 Task: Check the sale-to-list ratio of 1 bedroom in the last 3 years.
Action: Mouse moved to (1140, 257)
Screenshot: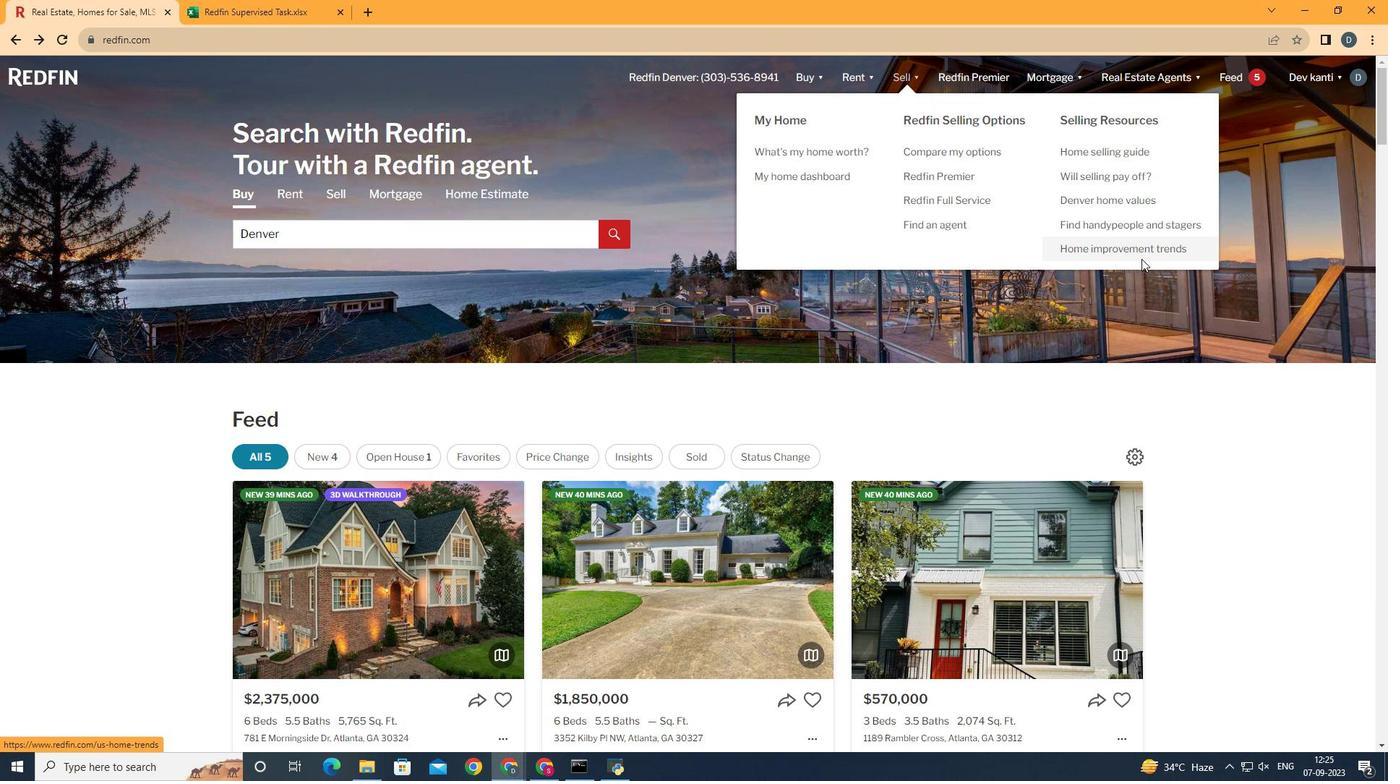 
Action: Mouse pressed left at (1140, 257)
Screenshot: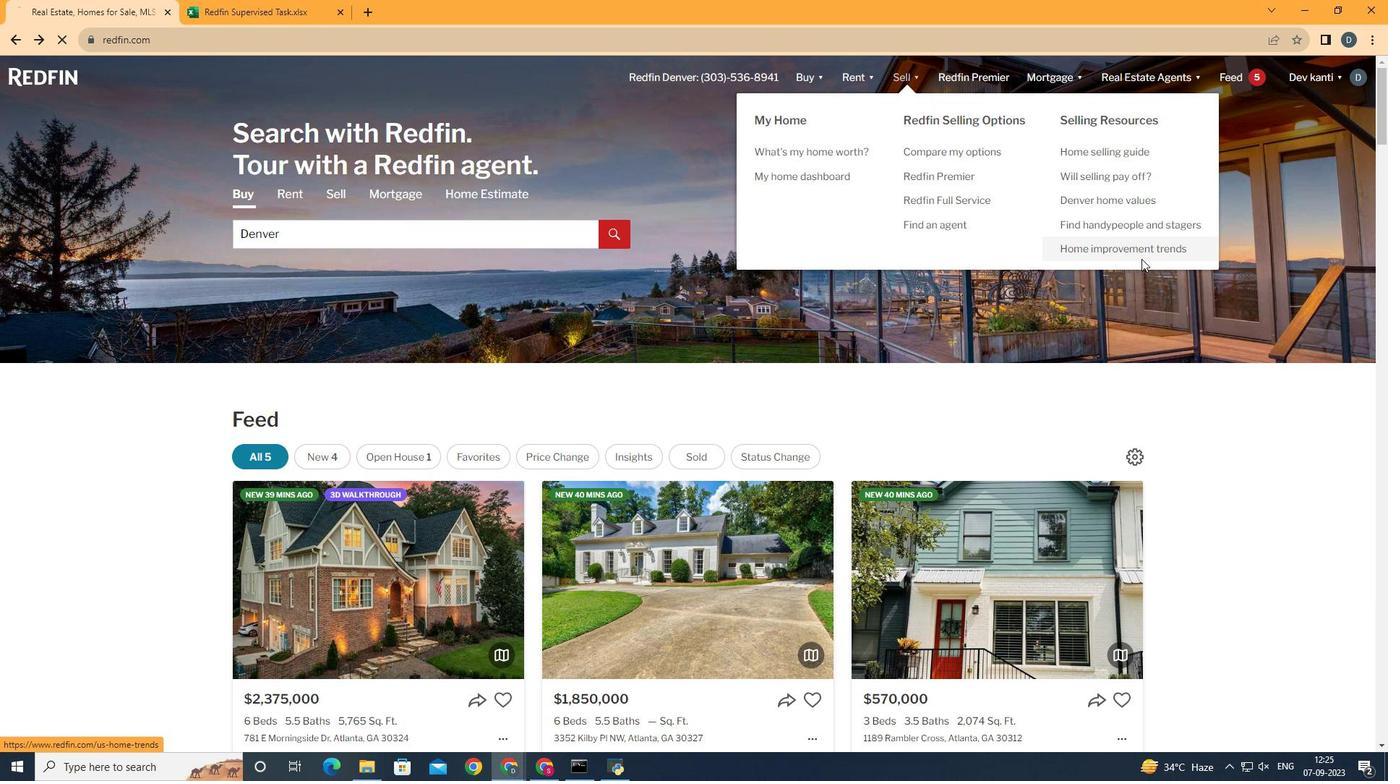 
Action: Mouse moved to (371, 277)
Screenshot: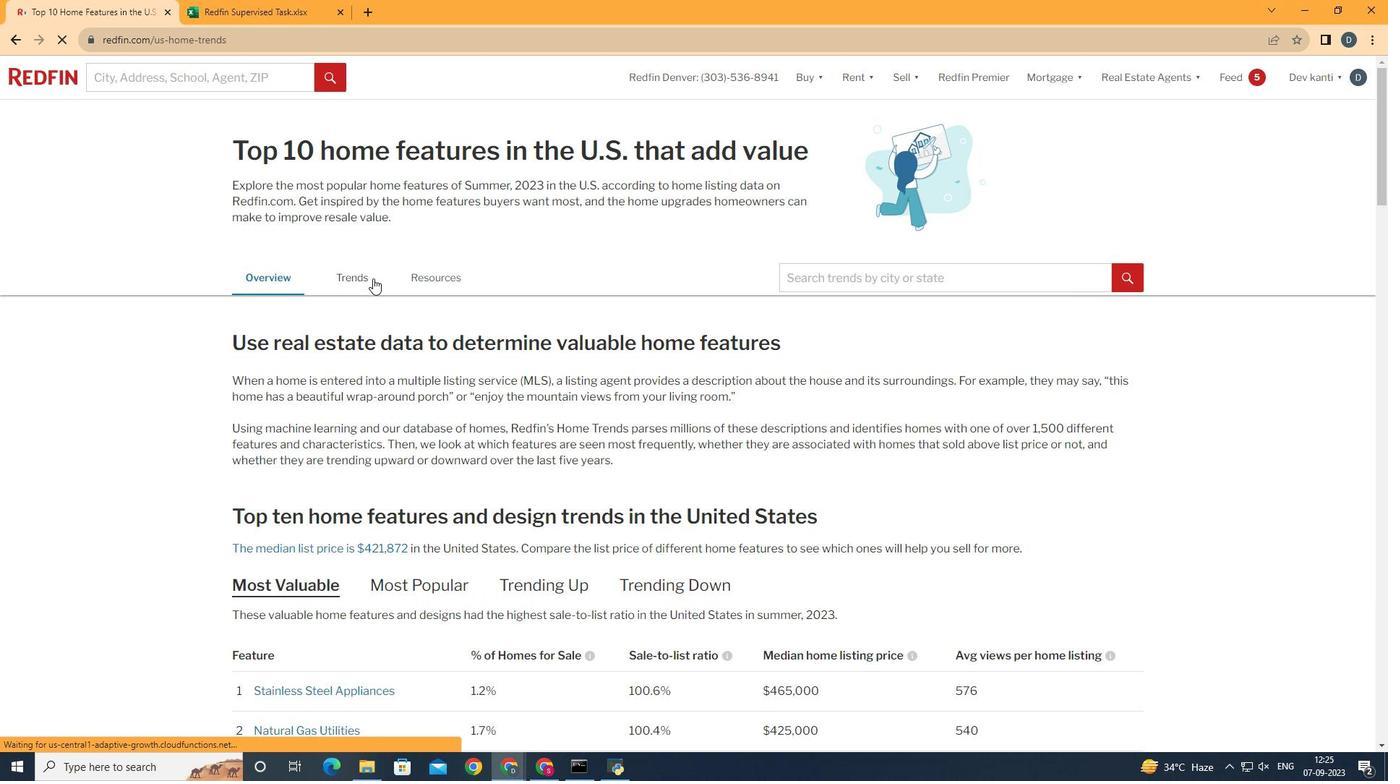 
Action: Mouse pressed left at (371, 277)
Screenshot: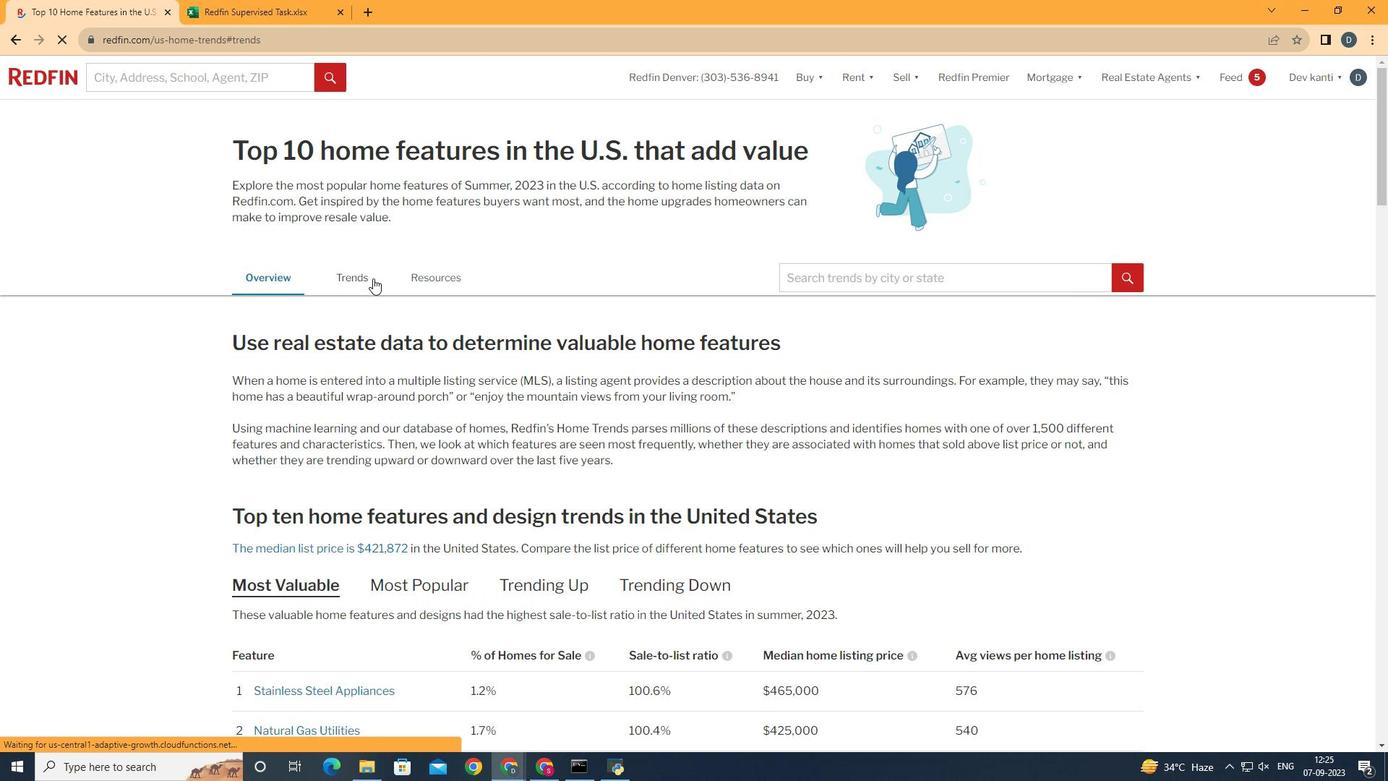 
Action: Mouse moved to (410, 382)
Screenshot: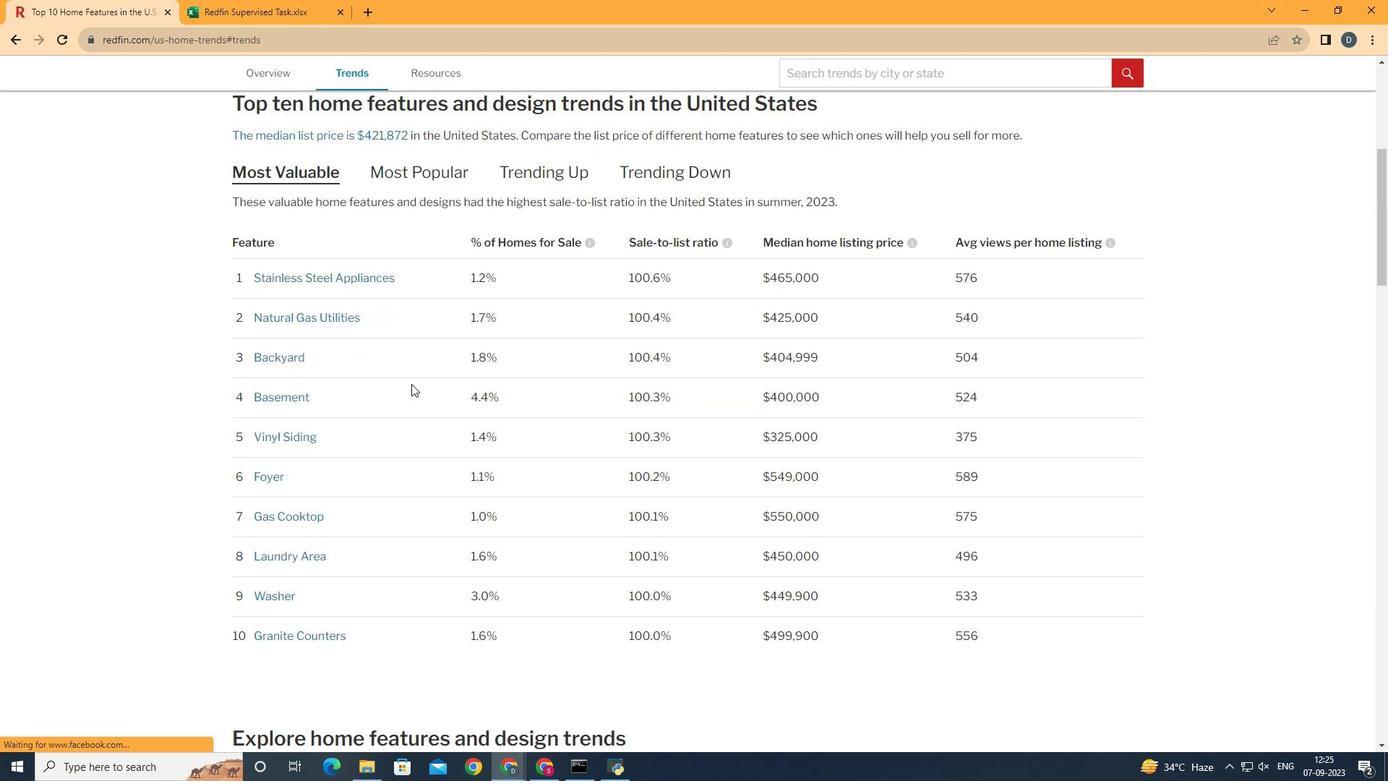 
Action: Mouse scrolled (410, 381) with delta (0, 0)
Screenshot: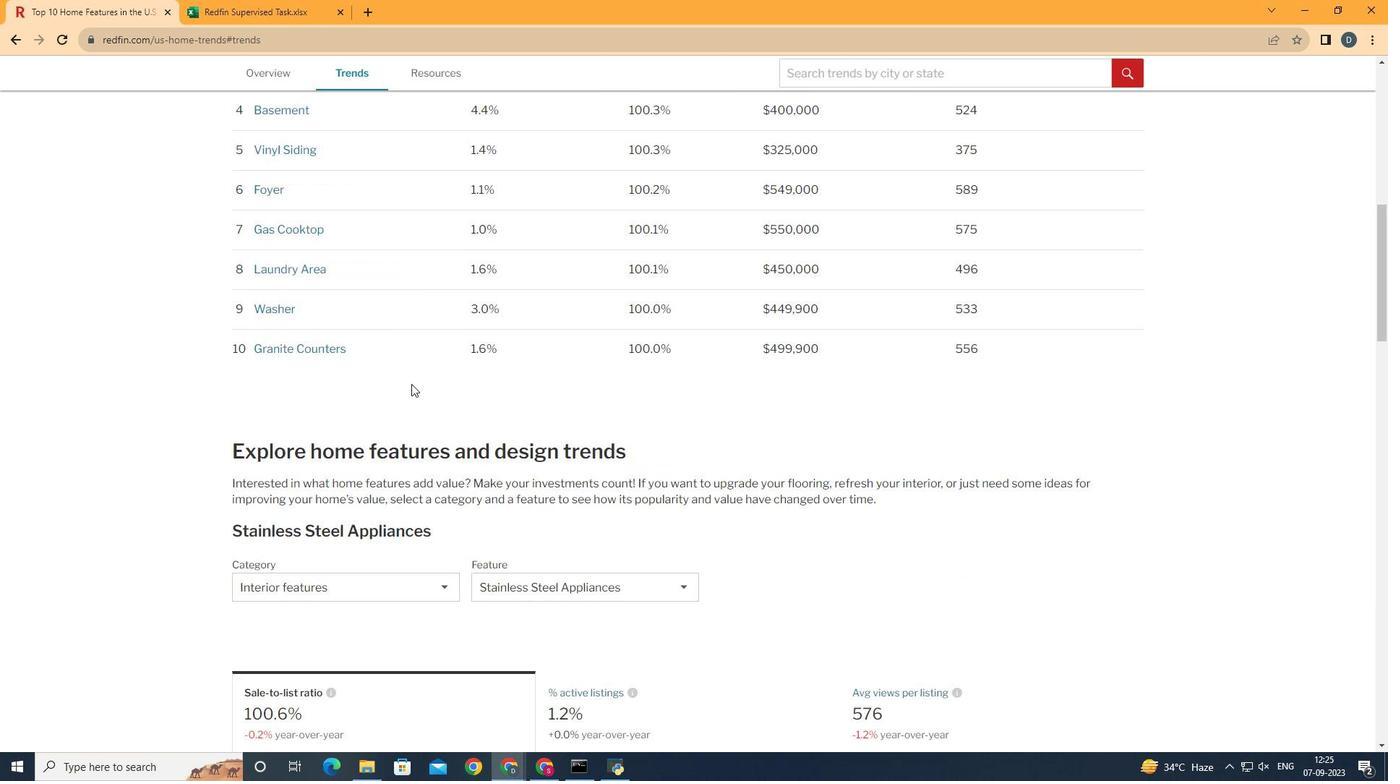 
Action: Mouse scrolled (410, 381) with delta (0, 0)
Screenshot: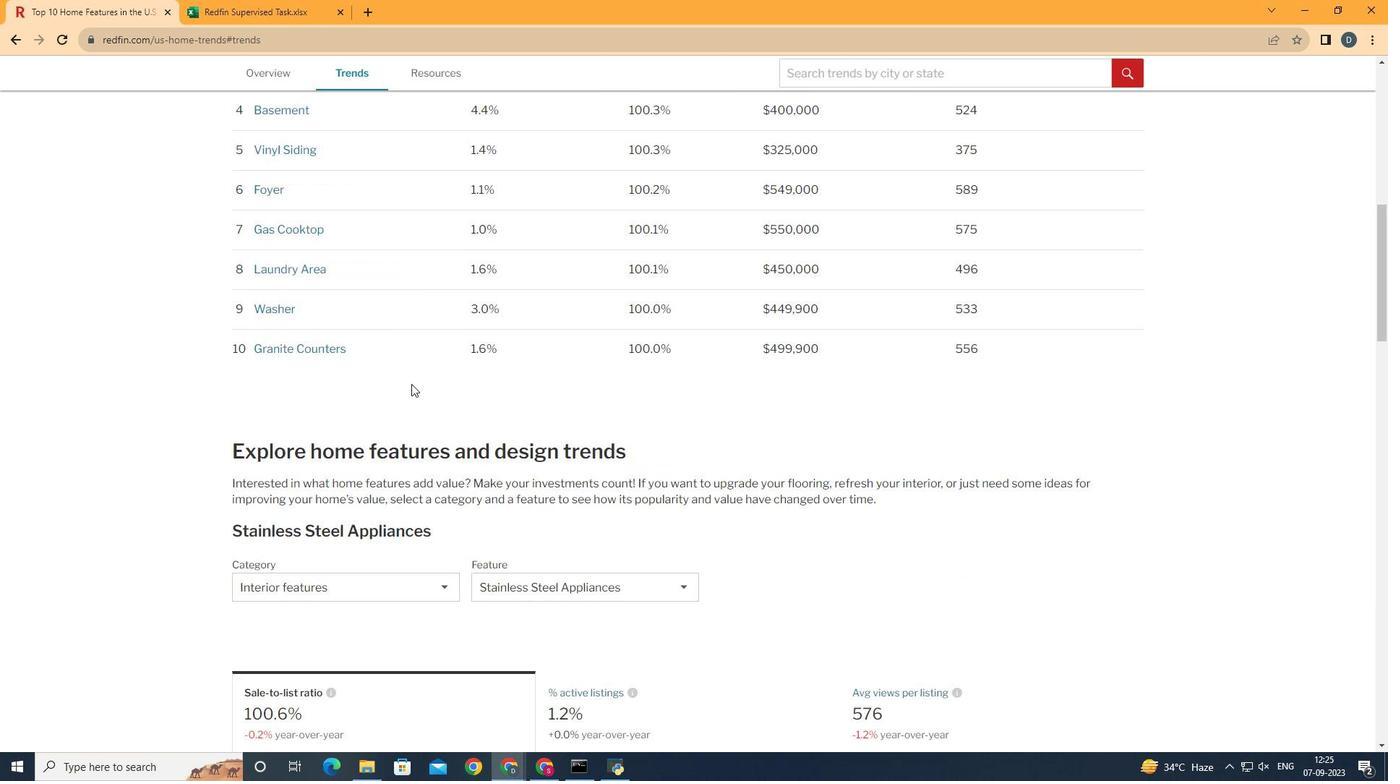 
Action: Mouse scrolled (410, 381) with delta (0, 0)
Screenshot: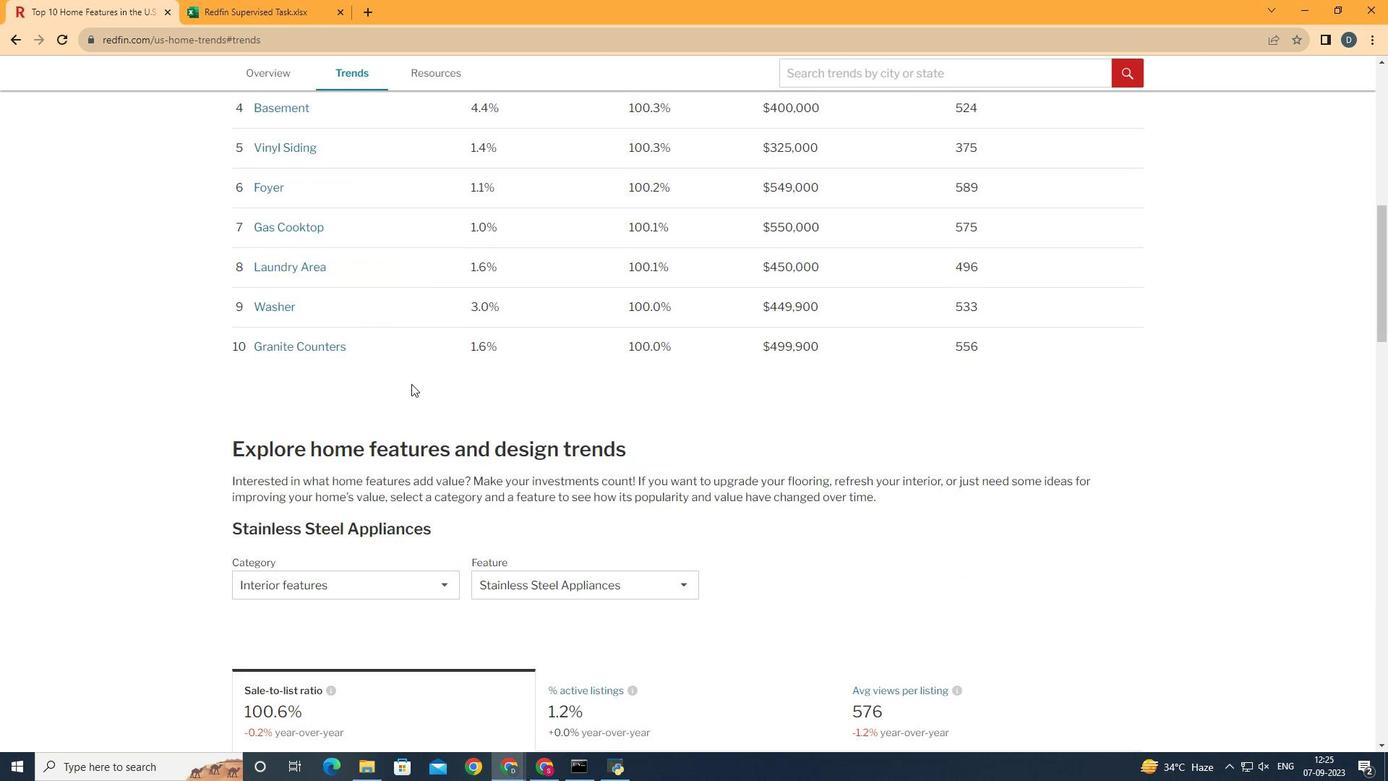 
Action: Mouse scrolled (410, 381) with delta (0, 0)
Screenshot: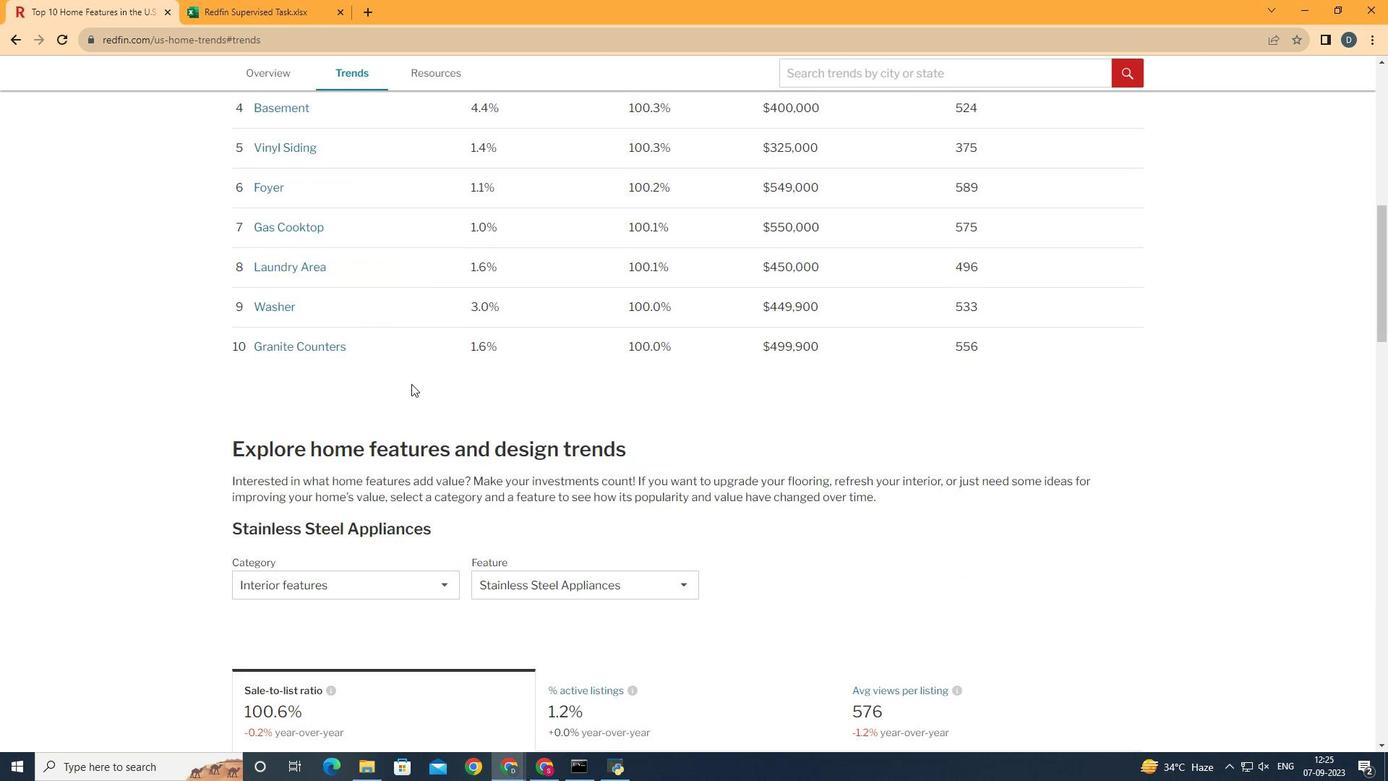 
Action: Mouse scrolled (410, 381) with delta (0, 0)
Screenshot: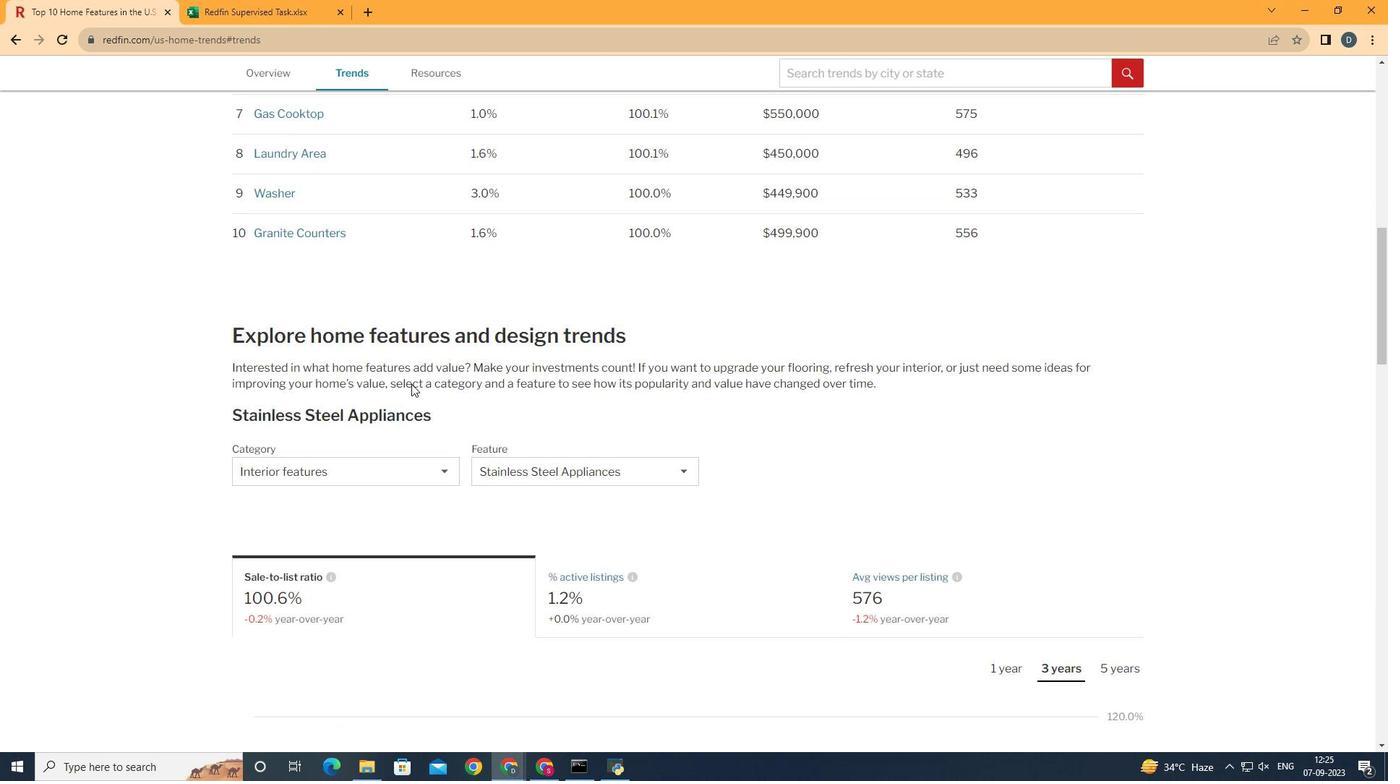 
Action: Mouse scrolled (410, 381) with delta (0, 0)
Screenshot: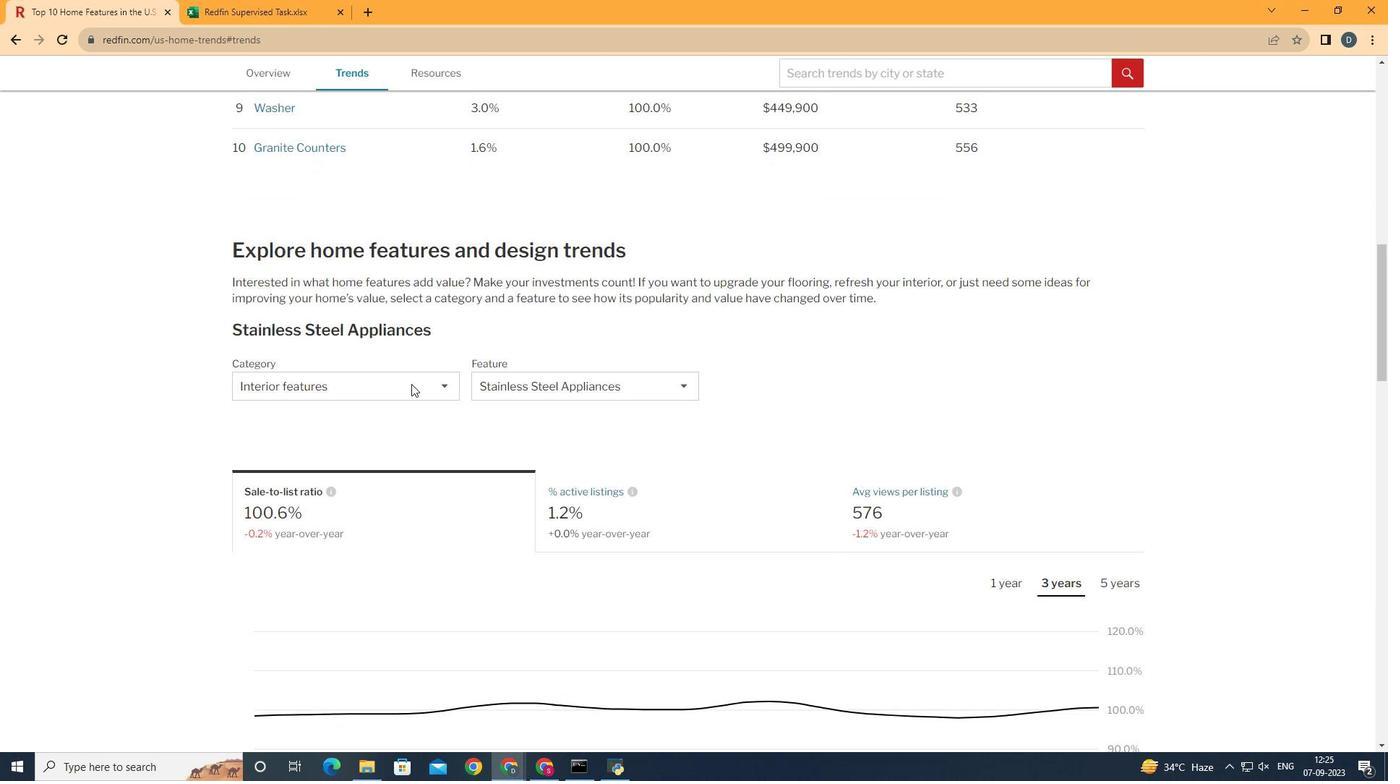 
Action: Mouse scrolled (410, 381) with delta (0, 0)
Screenshot: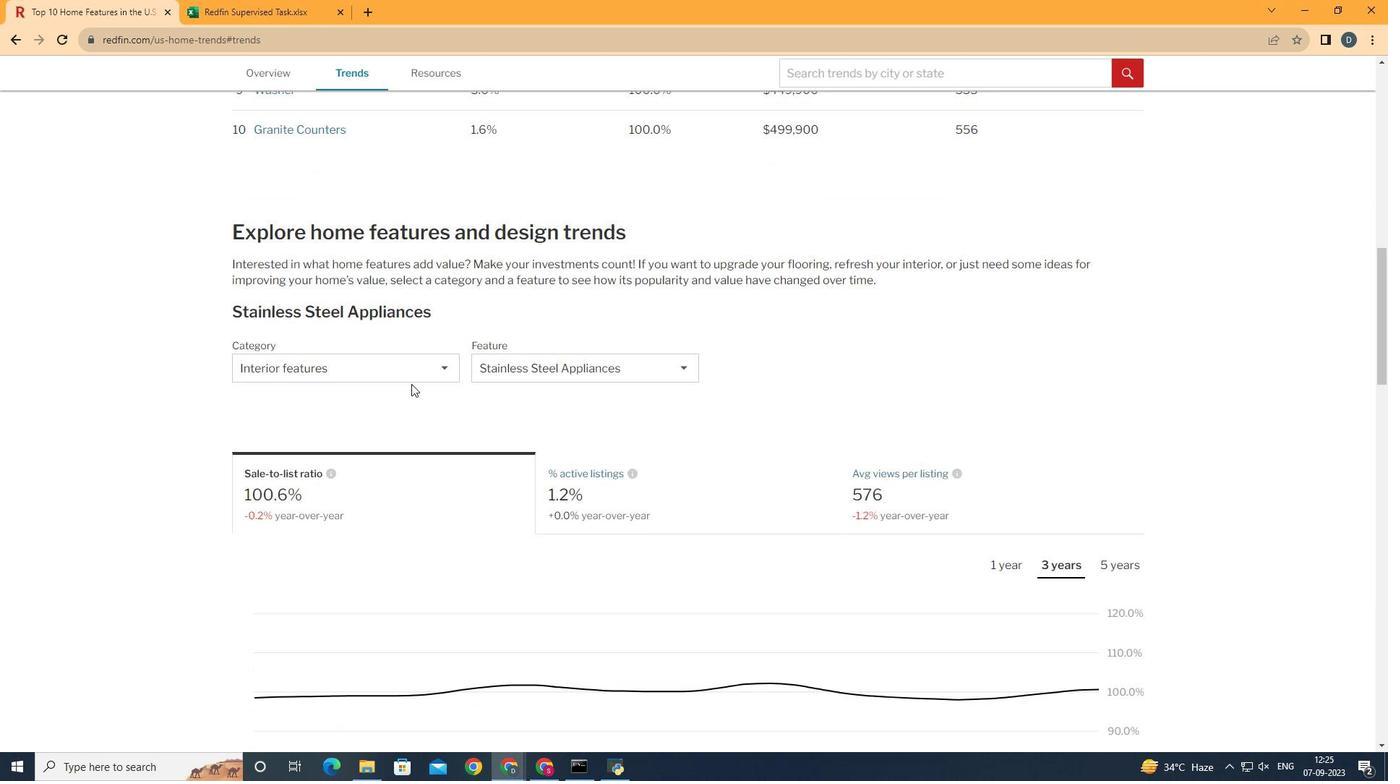 
Action: Mouse pressed left at (410, 382)
Screenshot: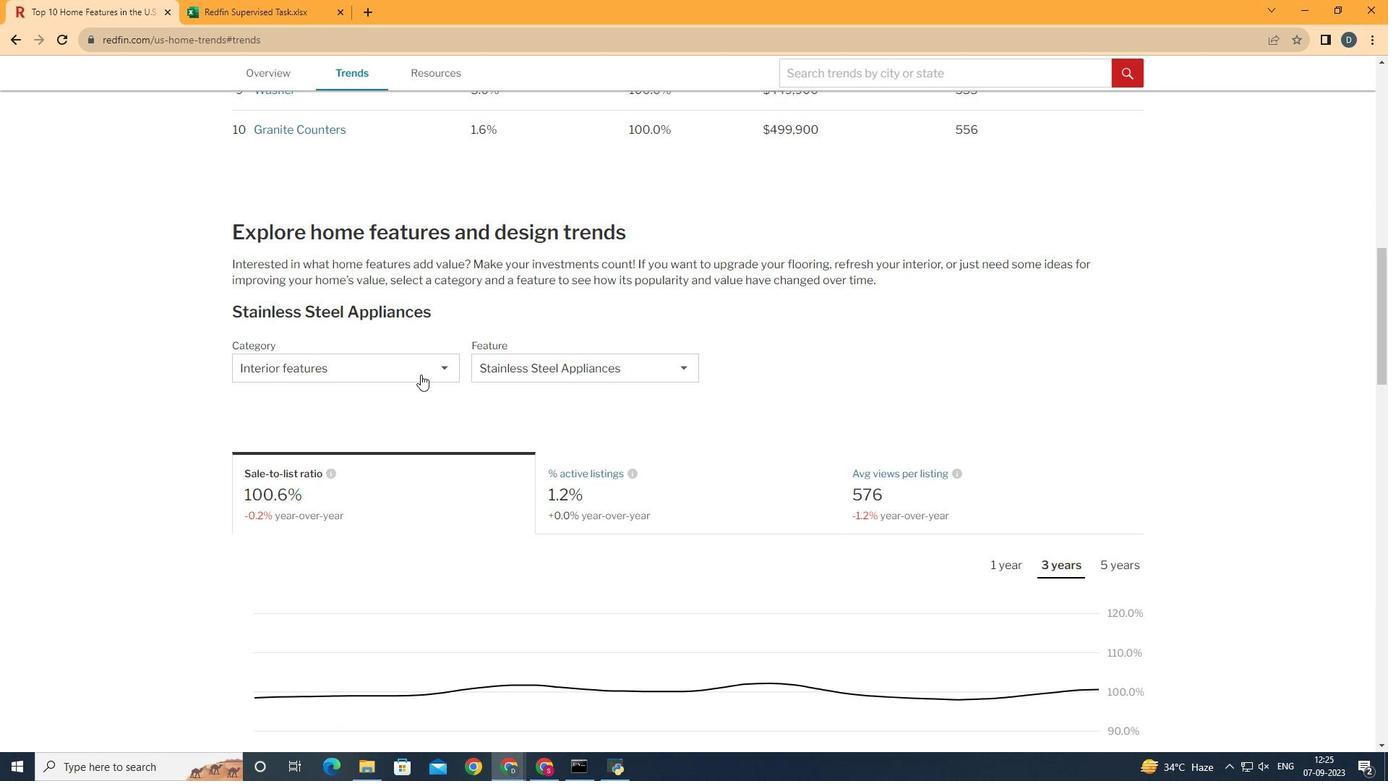 
Action: Mouse moved to (419, 373)
Screenshot: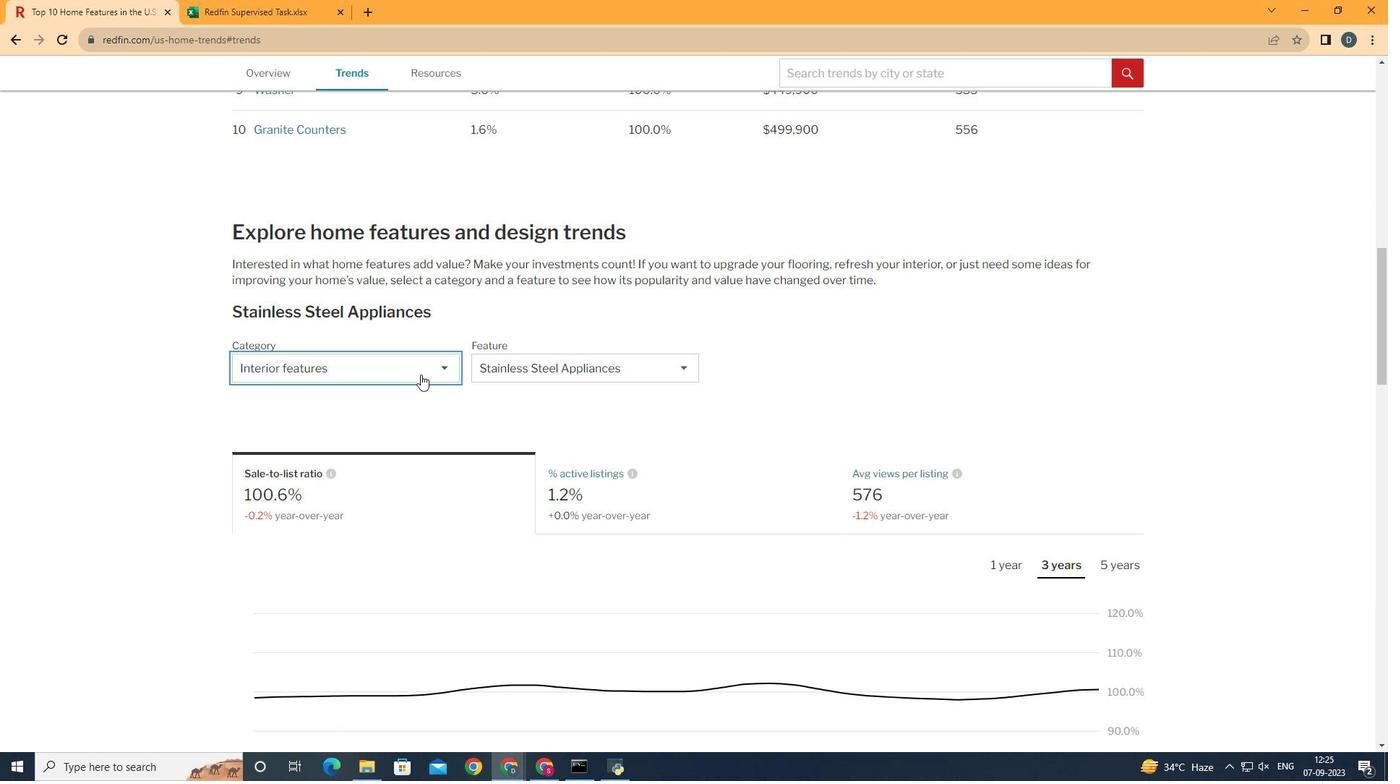 
Action: Mouse pressed left at (419, 373)
Screenshot: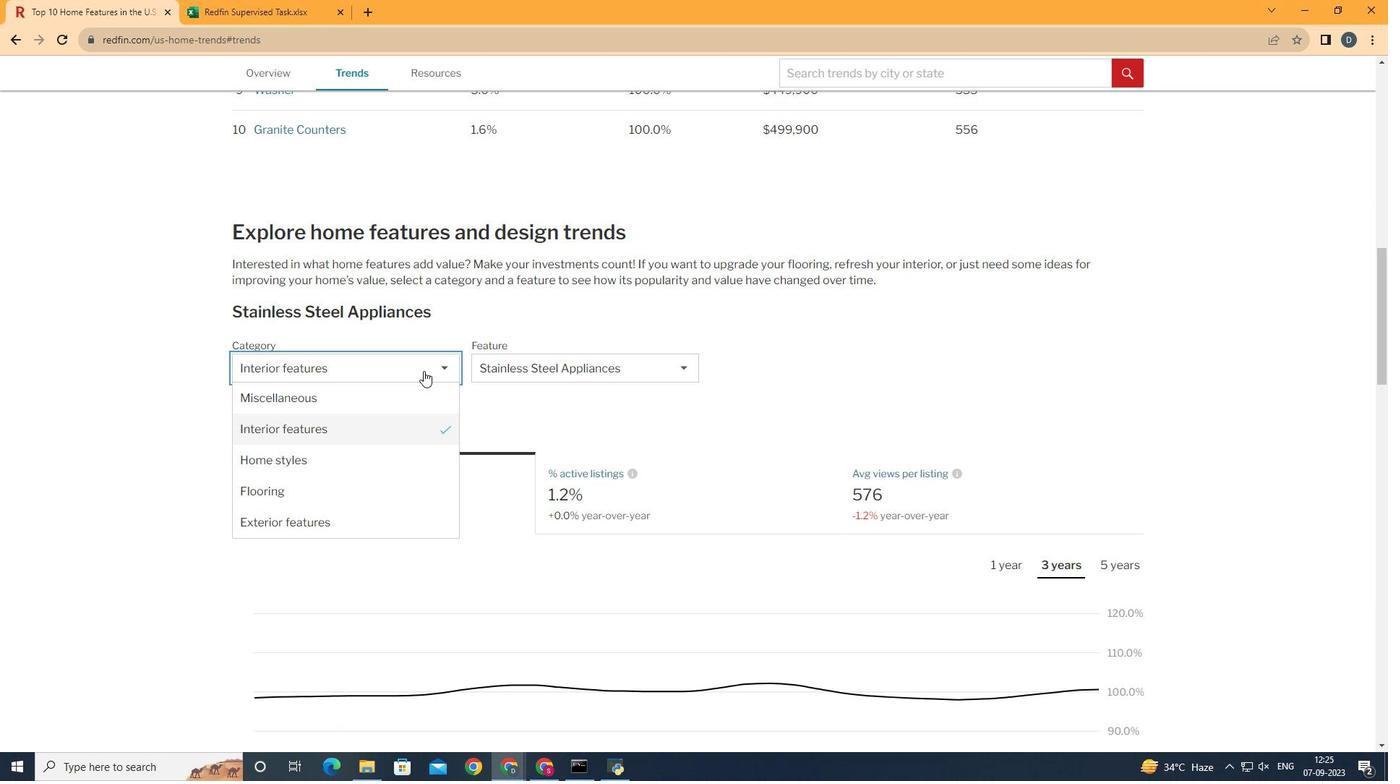 
Action: Mouse moved to (399, 427)
Screenshot: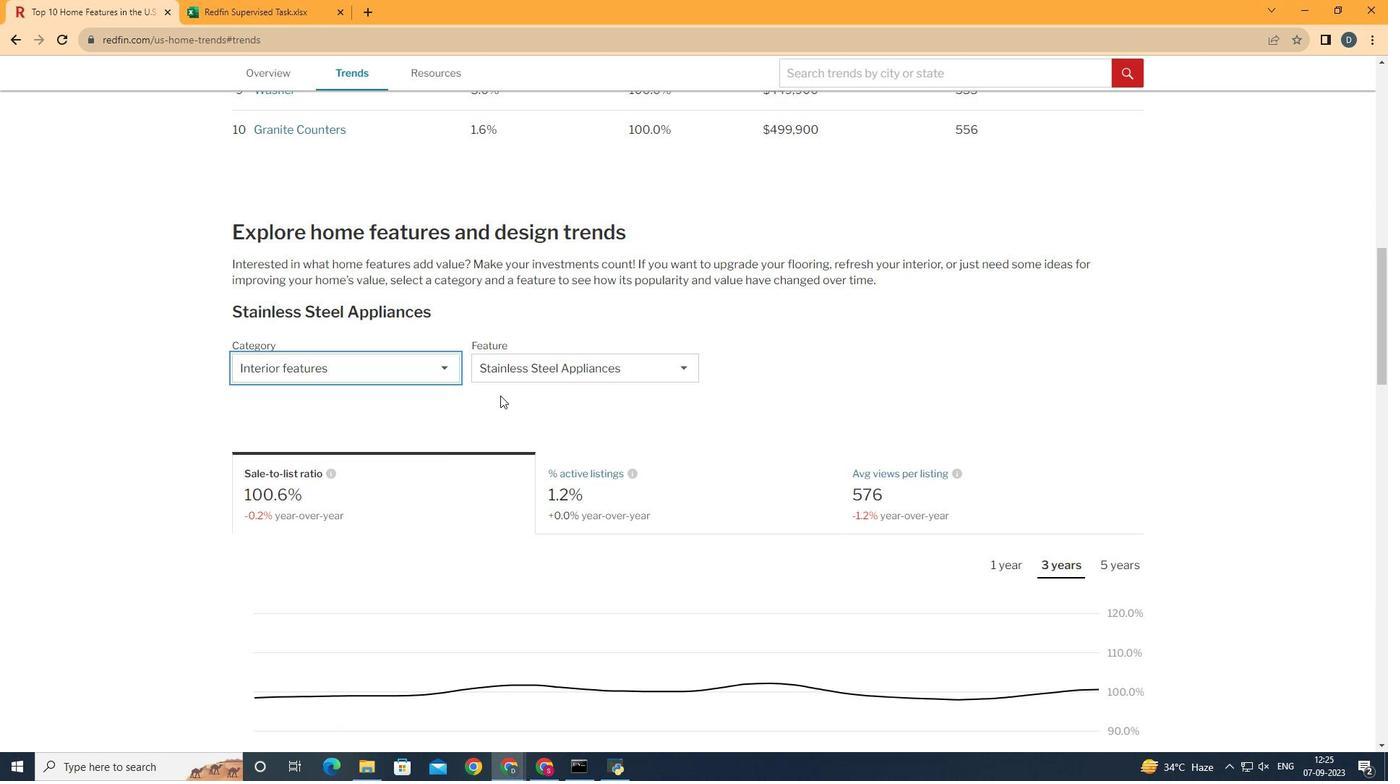 
Action: Mouse pressed left at (399, 427)
Screenshot: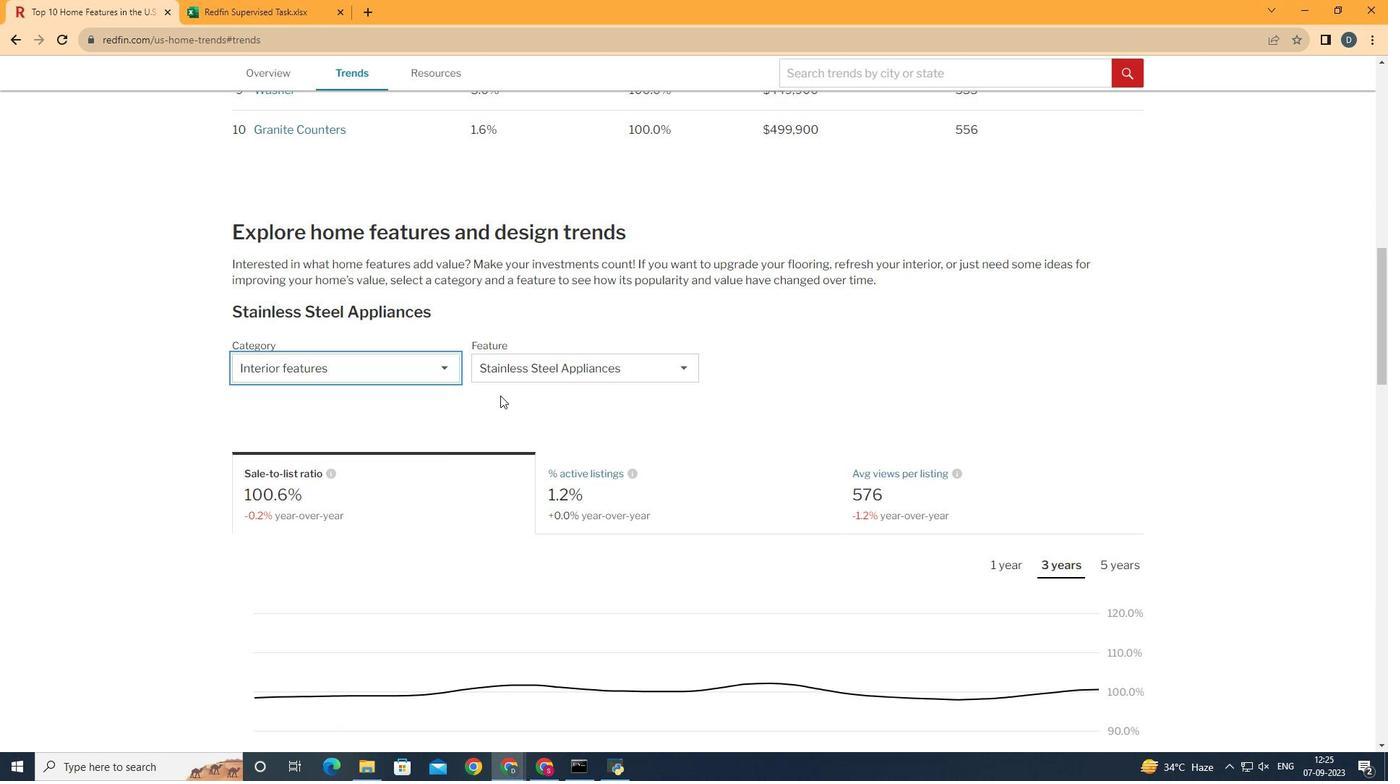 
Action: Mouse moved to (578, 379)
Screenshot: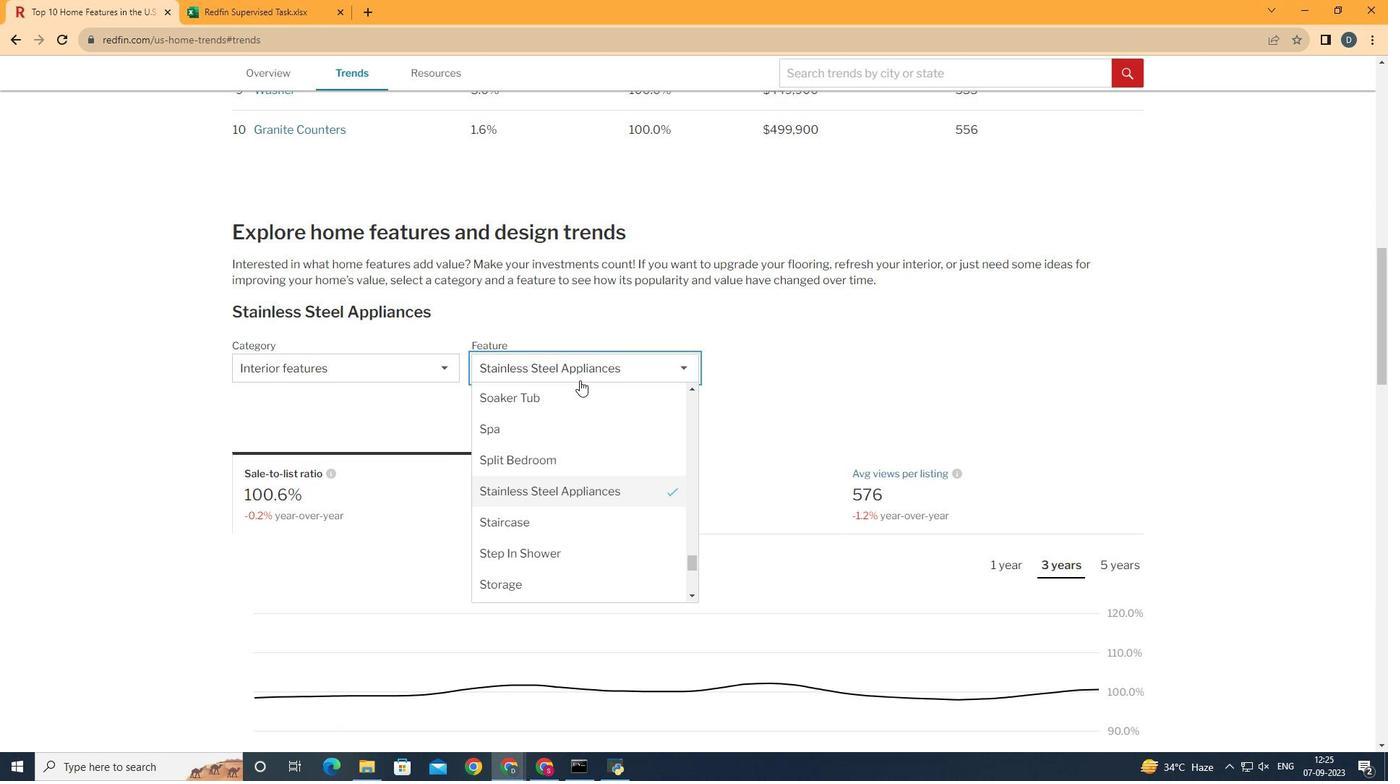 
Action: Mouse pressed left at (578, 379)
Screenshot: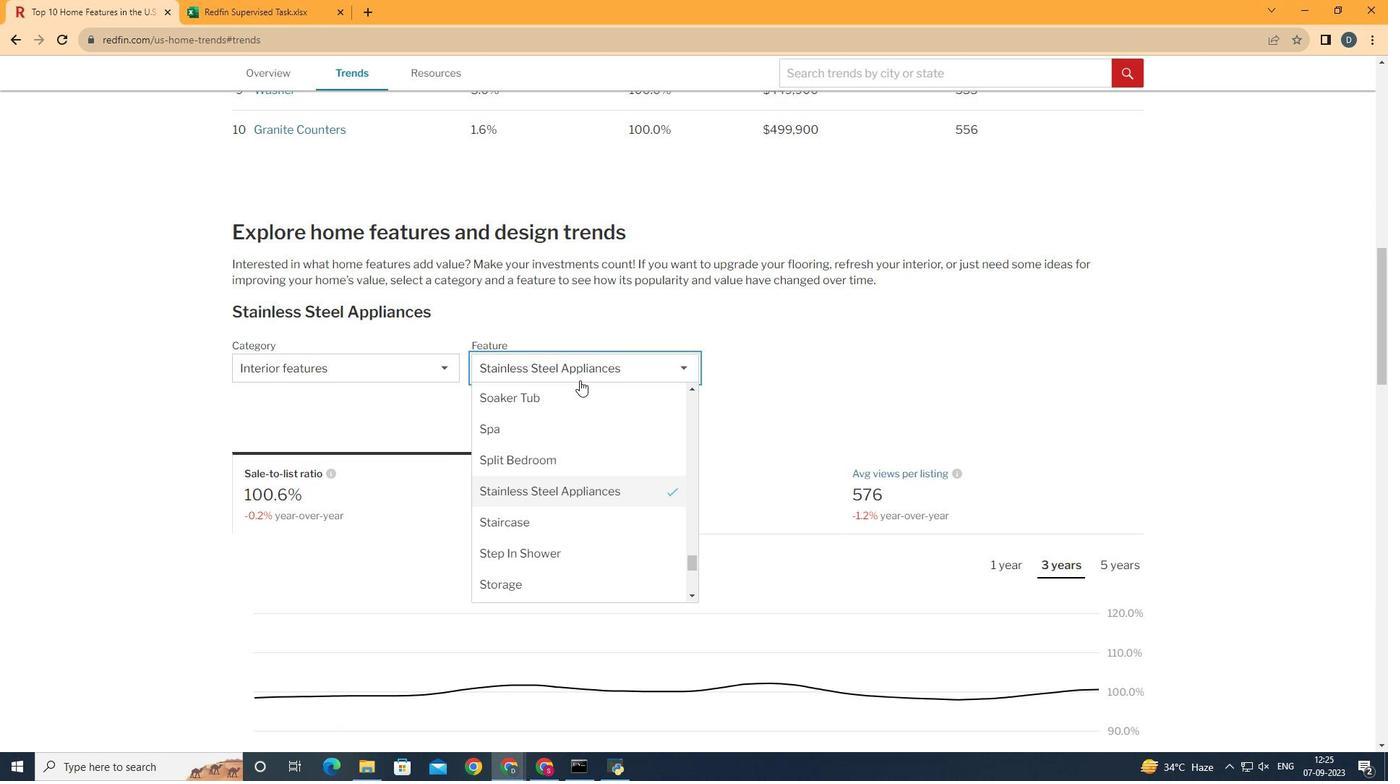 
Action: Mouse moved to (691, 564)
Screenshot: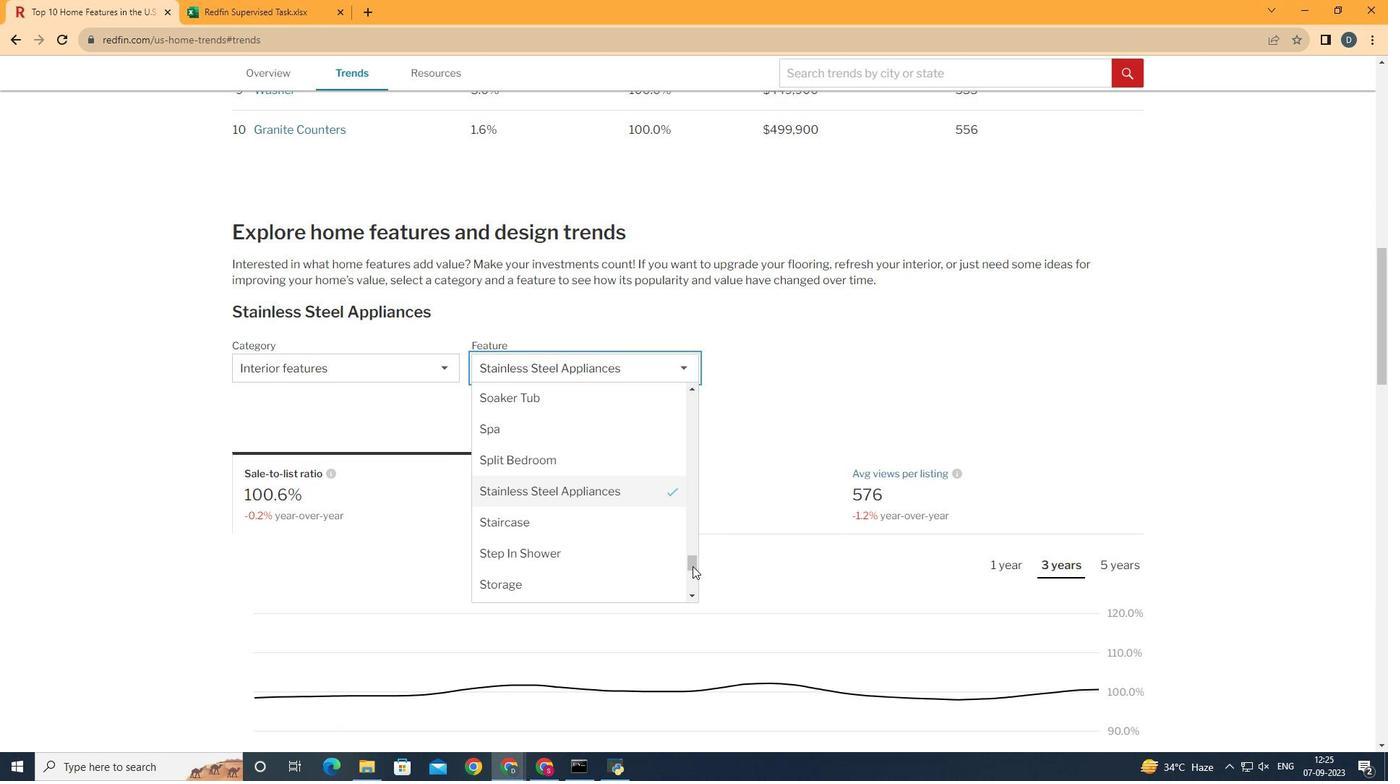 
Action: Mouse pressed left at (691, 564)
Screenshot: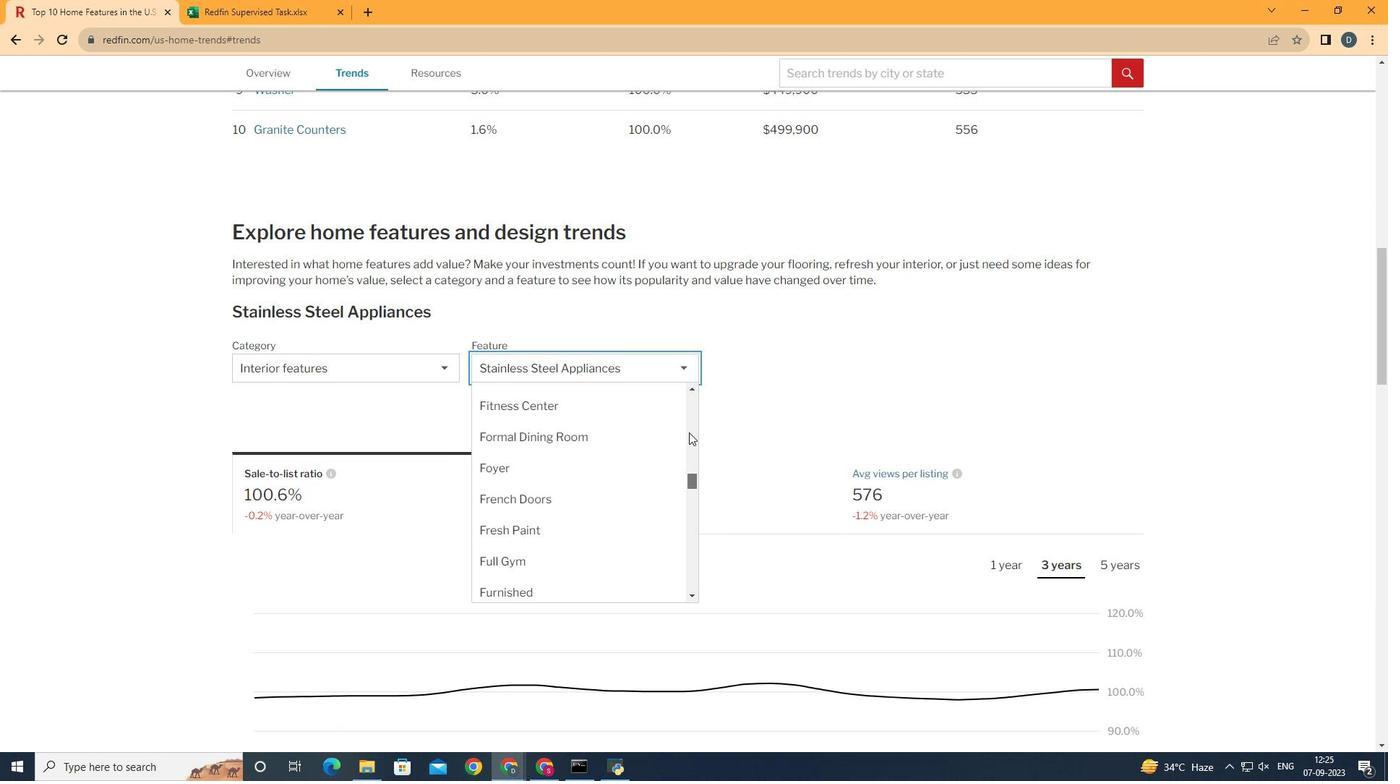 
Action: Mouse moved to (619, 429)
Screenshot: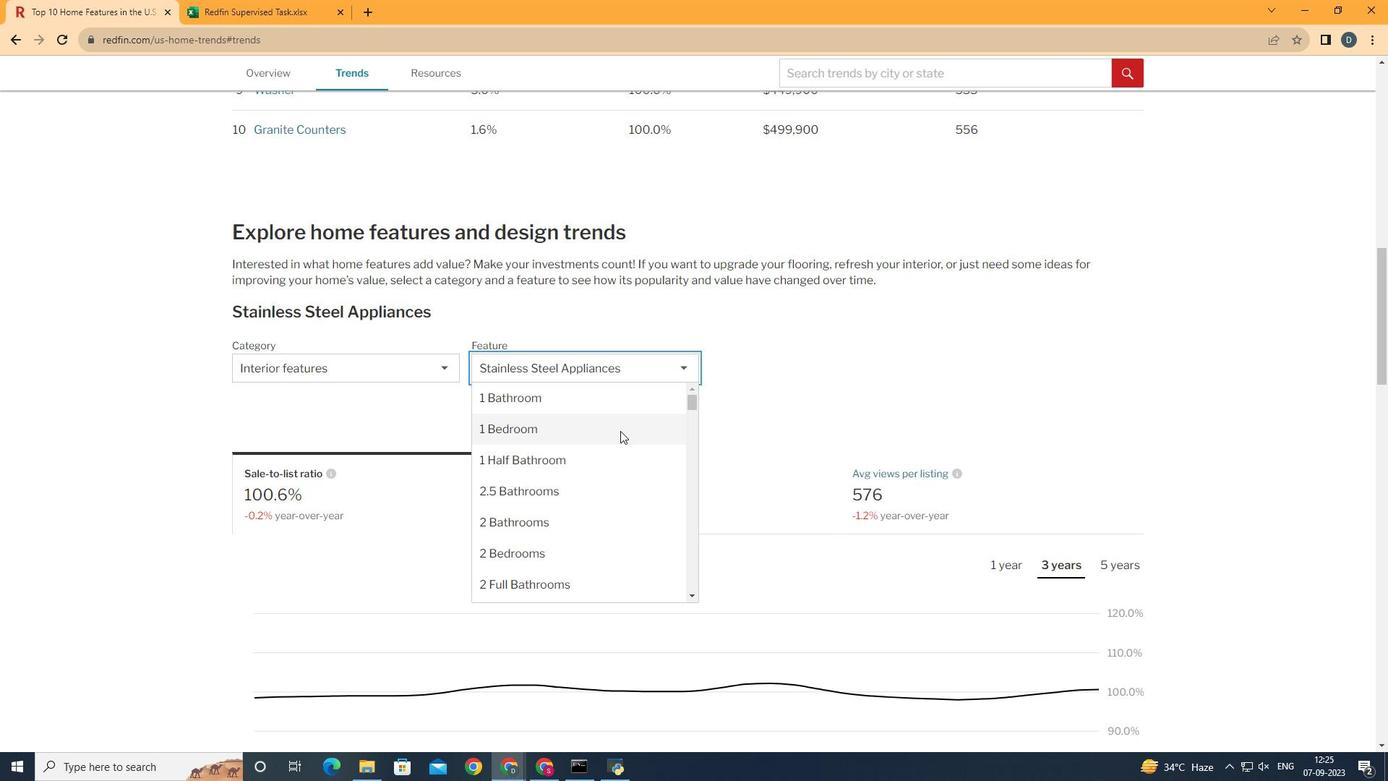 
Action: Mouse pressed left at (619, 429)
Screenshot: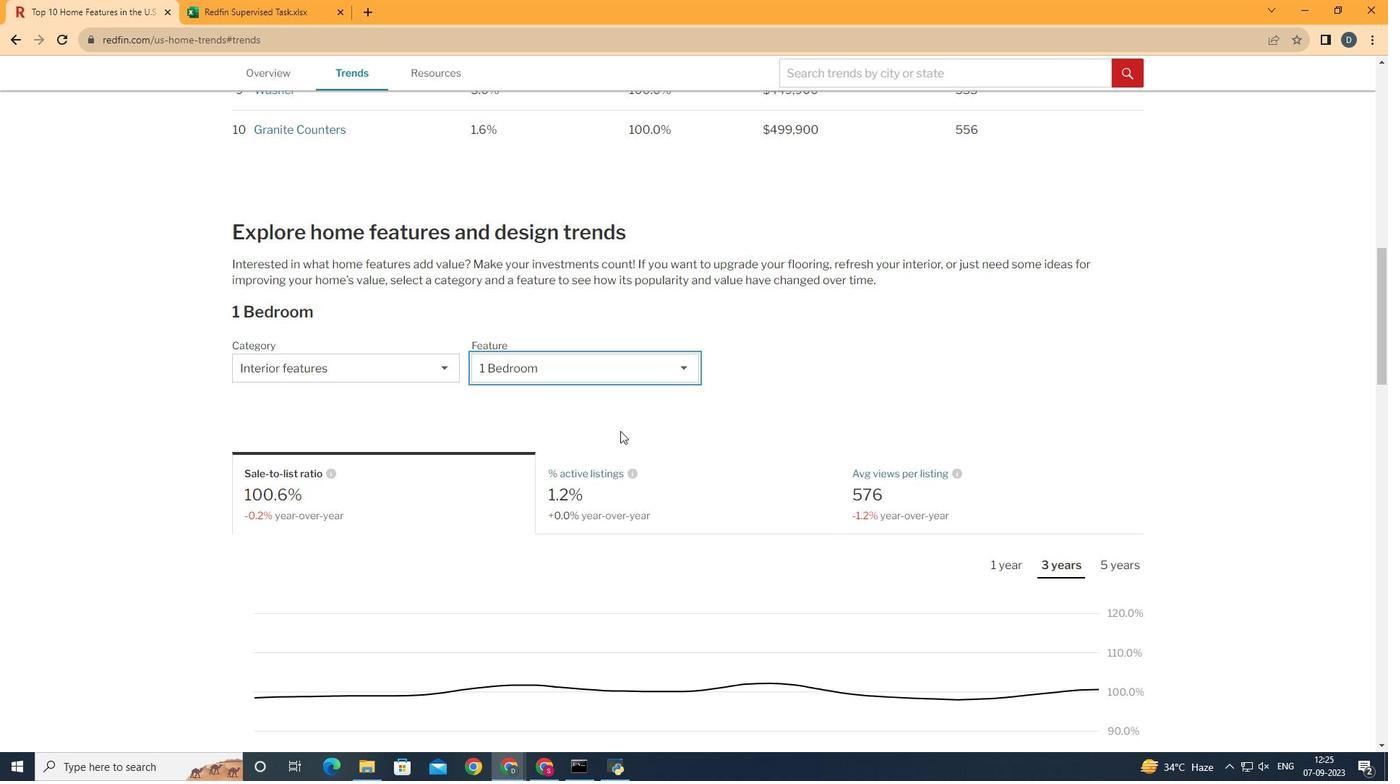 
Action: Mouse moved to (617, 431)
Screenshot: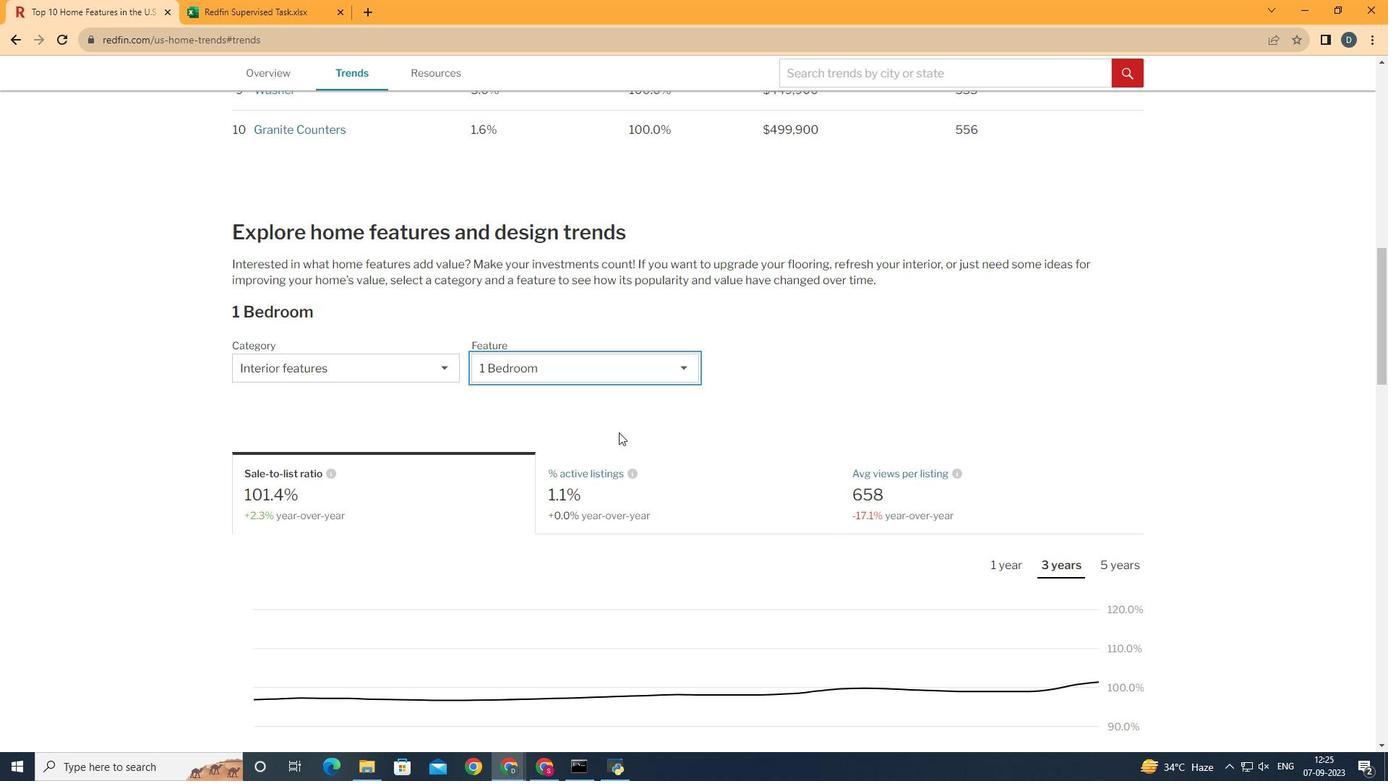 
Action: Mouse scrolled (617, 430) with delta (0, 0)
Screenshot: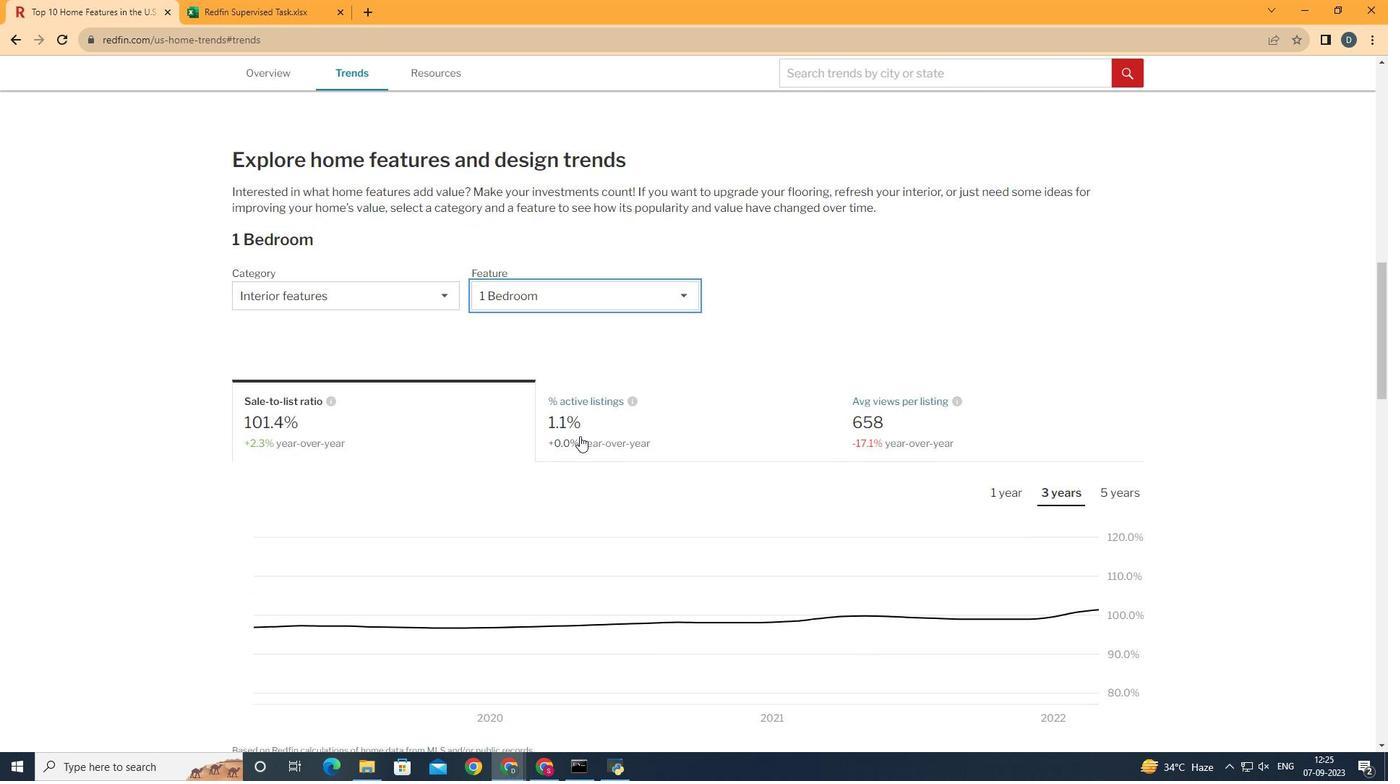 
Action: Mouse moved to (469, 439)
Screenshot: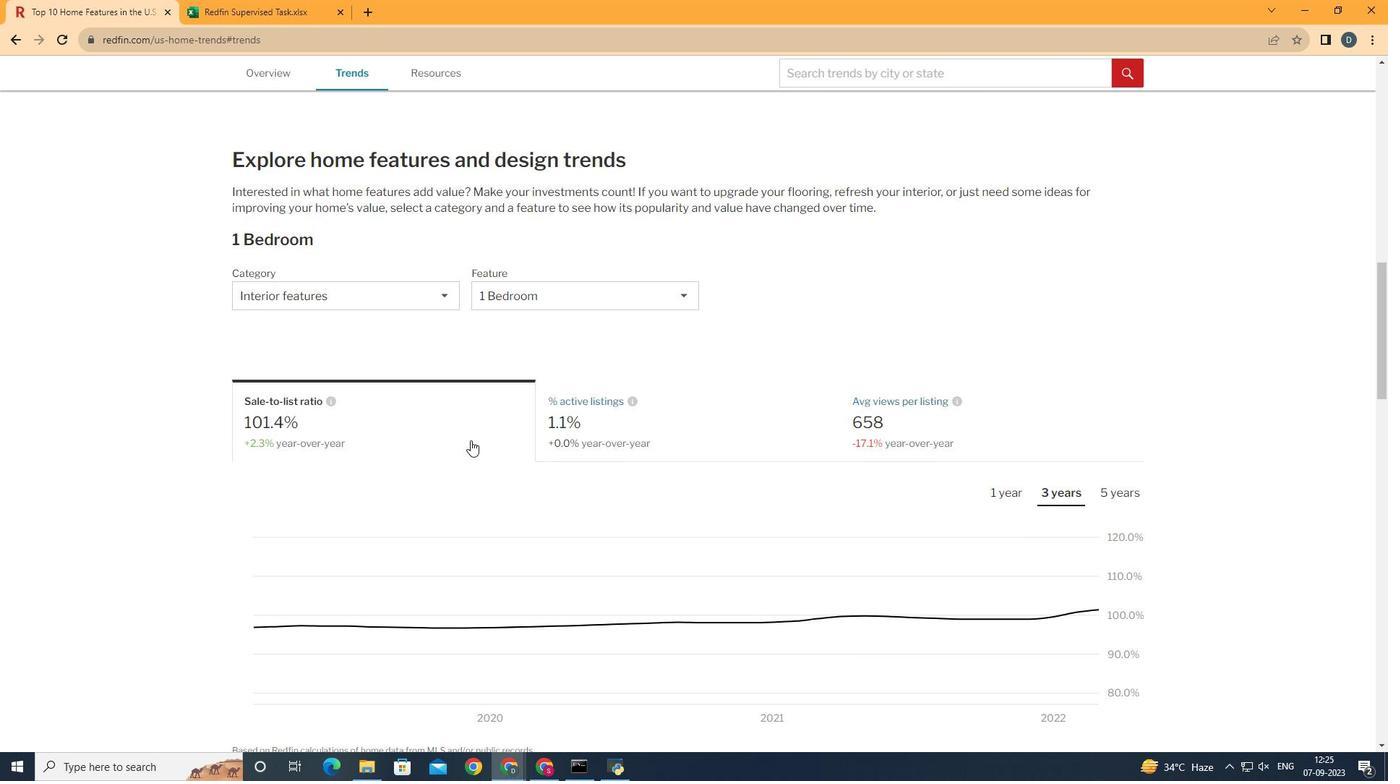
Action: Mouse pressed left at (469, 439)
Screenshot: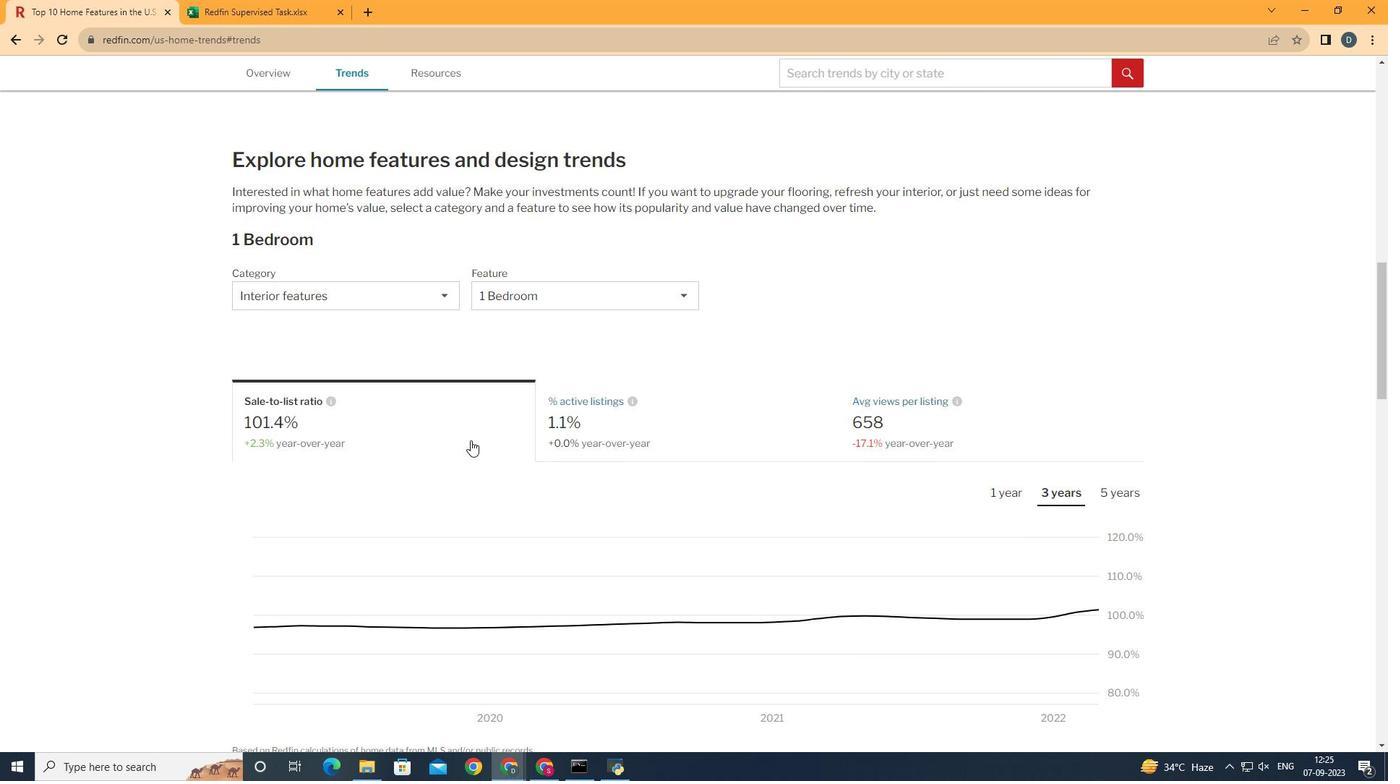 
Action: Mouse moved to (628, 439)
Screenshot: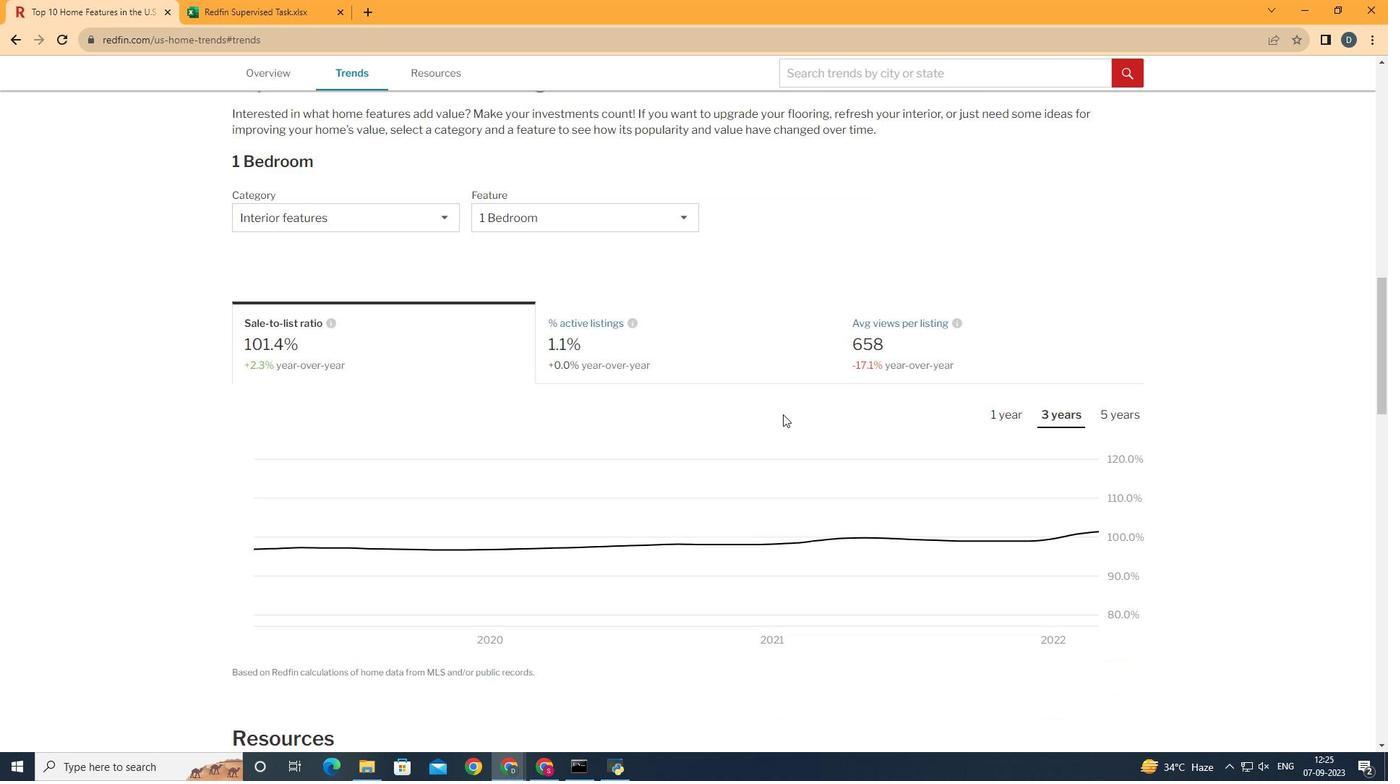 
Action: Mouse scrolled (628, 439) with delta (0, 0)
Screenshot: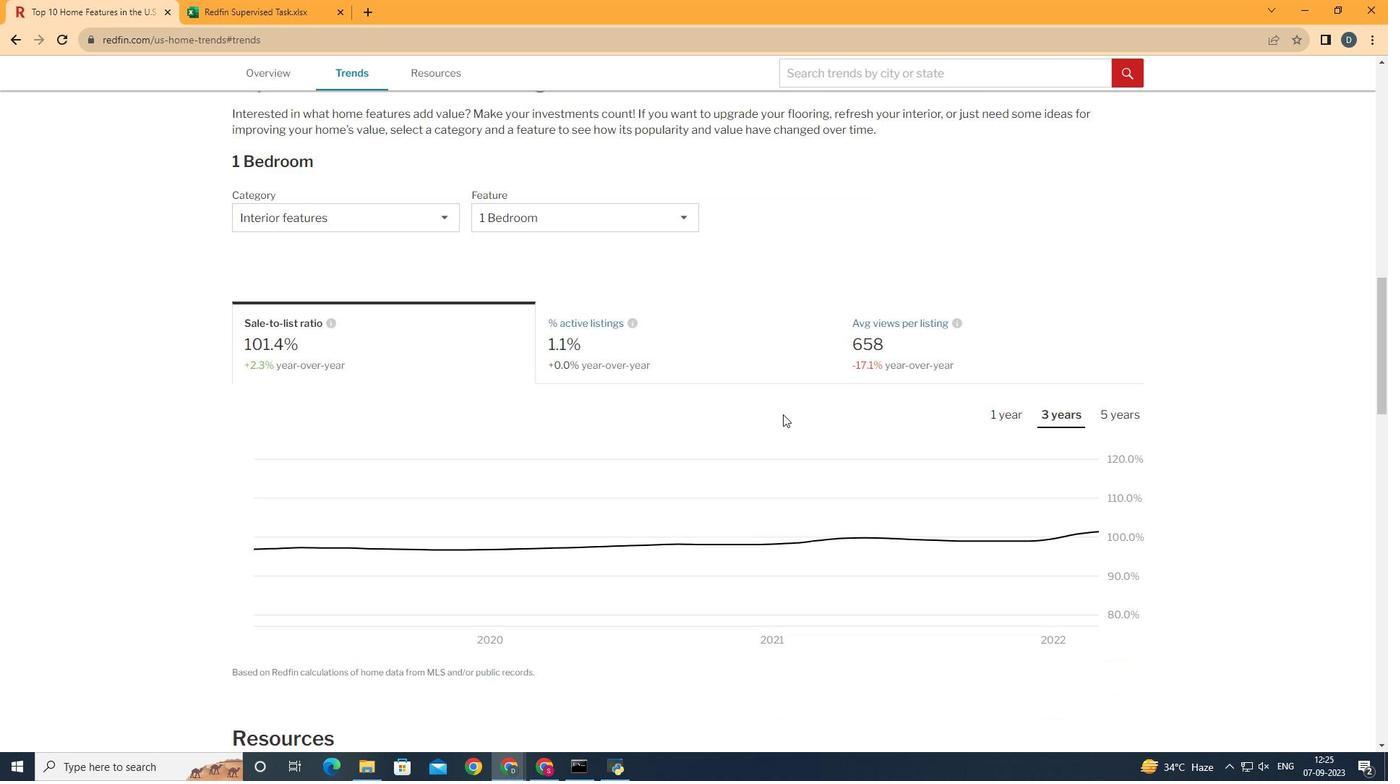 
Action: Mouse moved to (636, 434)
Screenshot: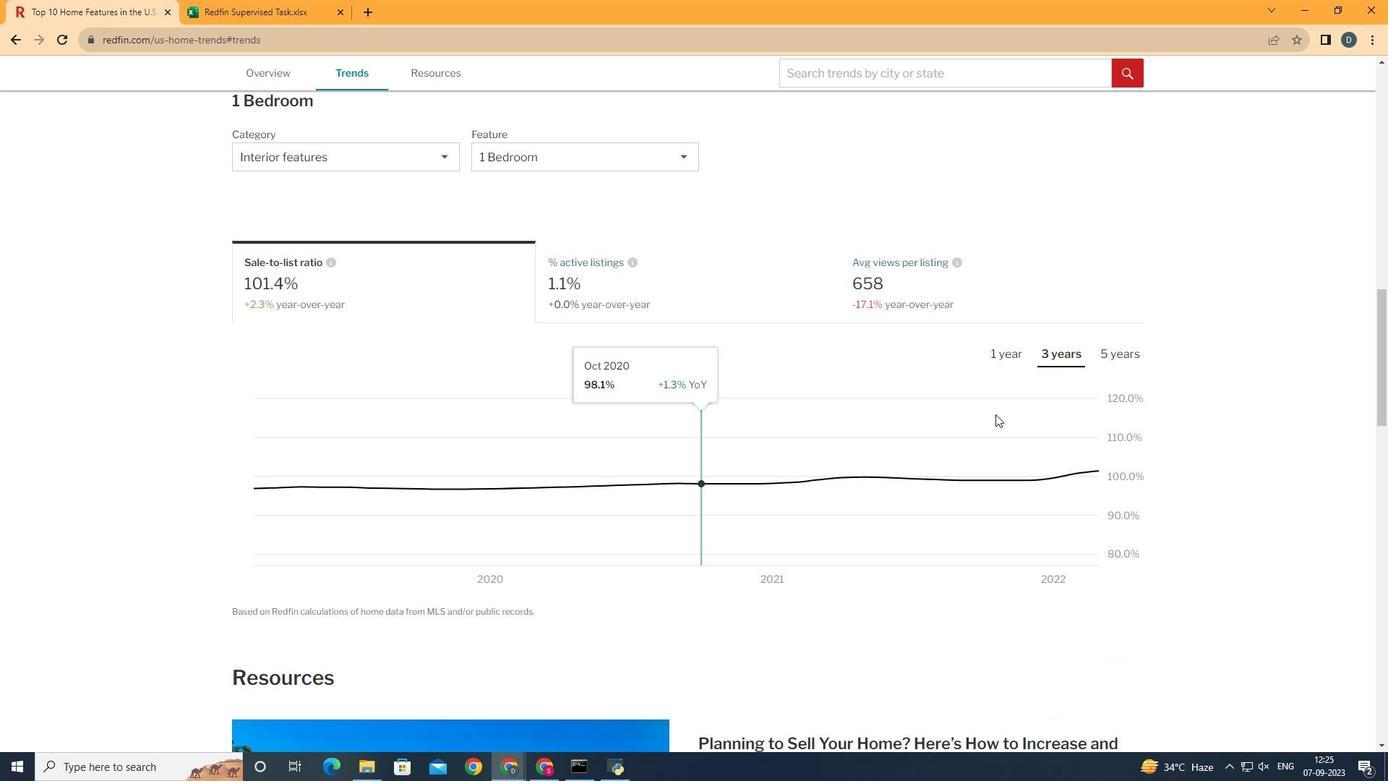 
Action: Mouse scrolled (636, 433) with delta (0, 0)
Screenshot: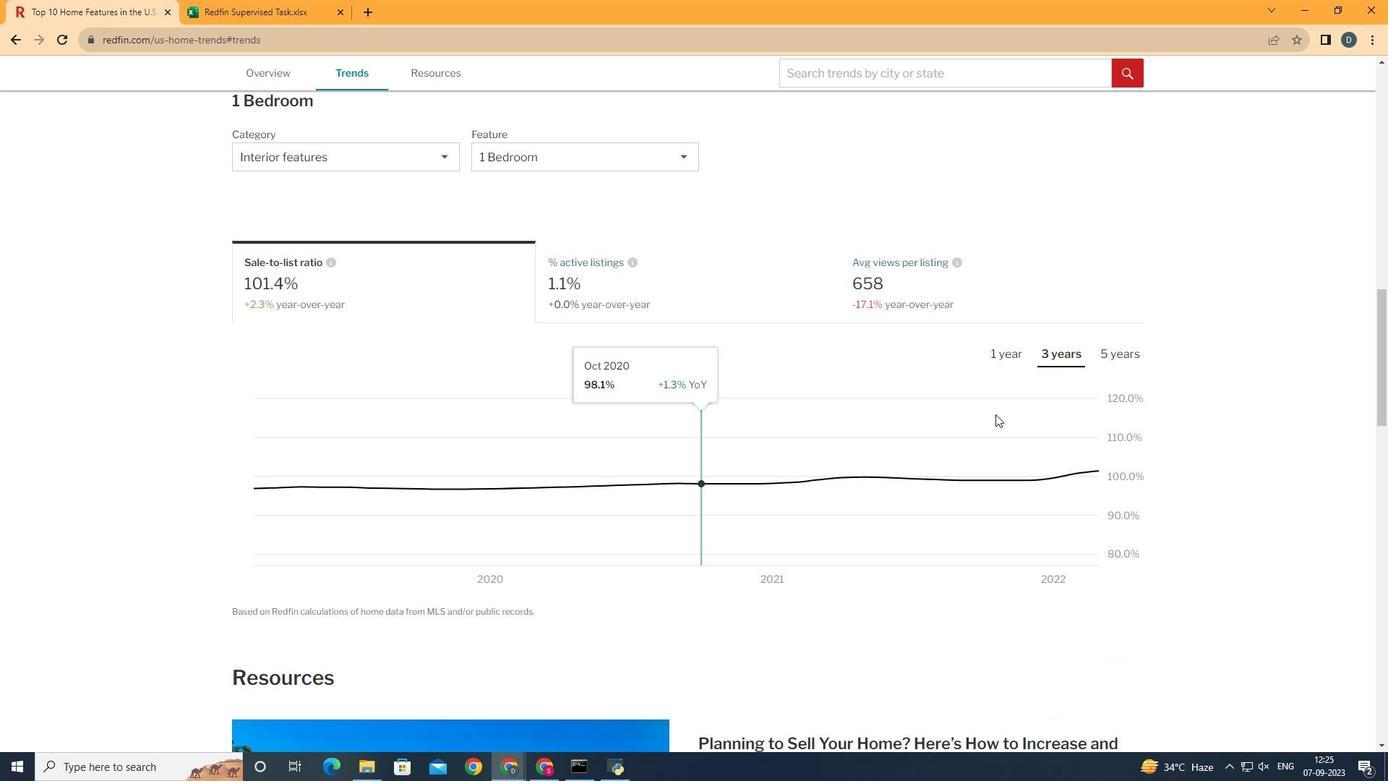 
Action: Mouse moved to (1073, 342)
Screenshot: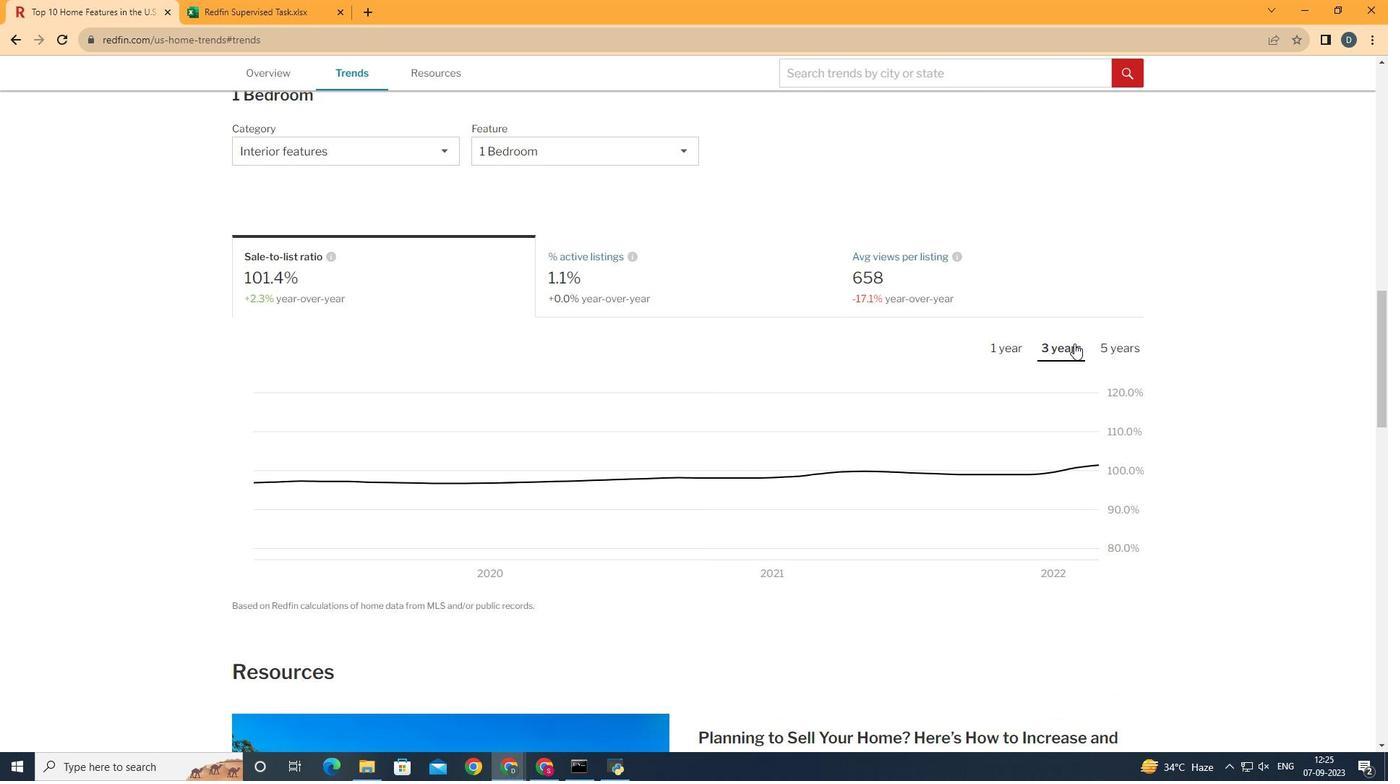 
Action: Mouse pressed left at (1073, 342)
Screenshot: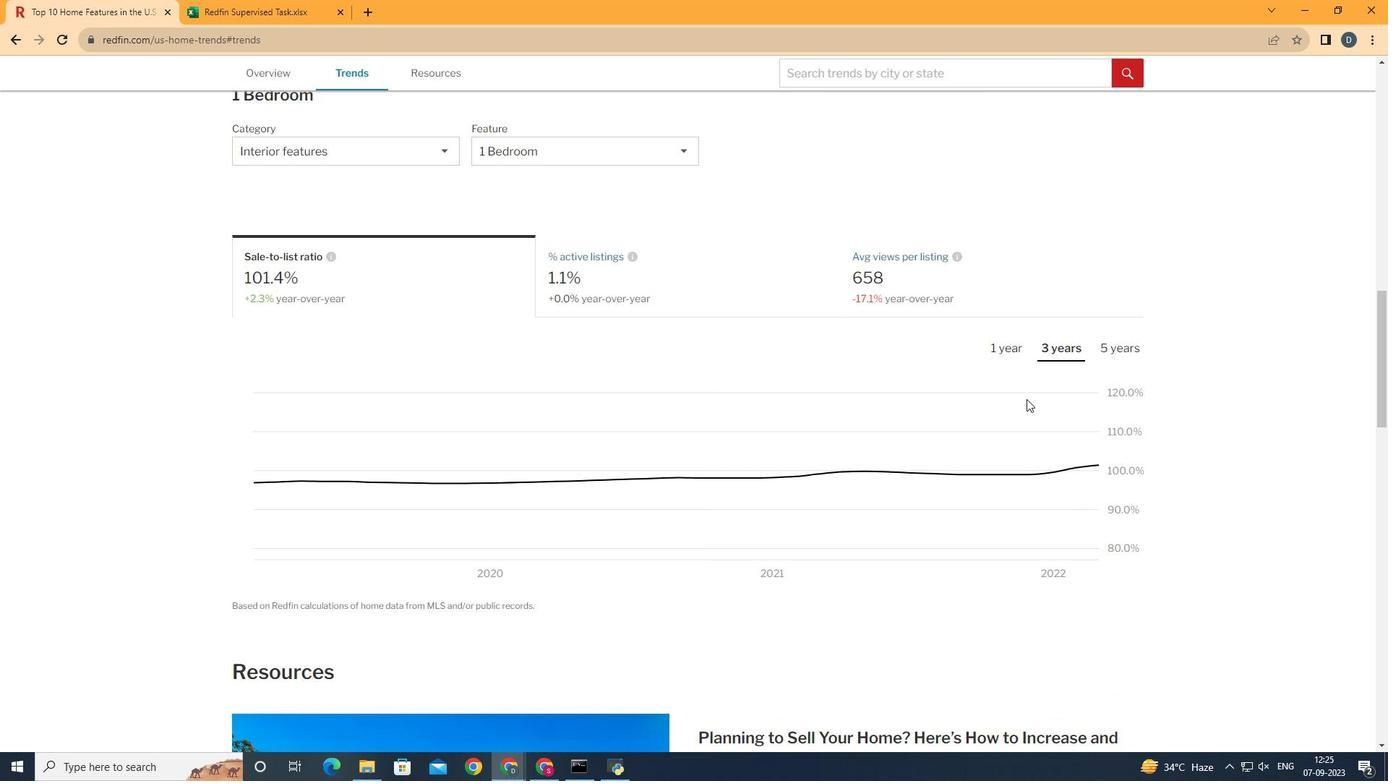 
Action: Mouse moved to (1077, 486)
Screenshot: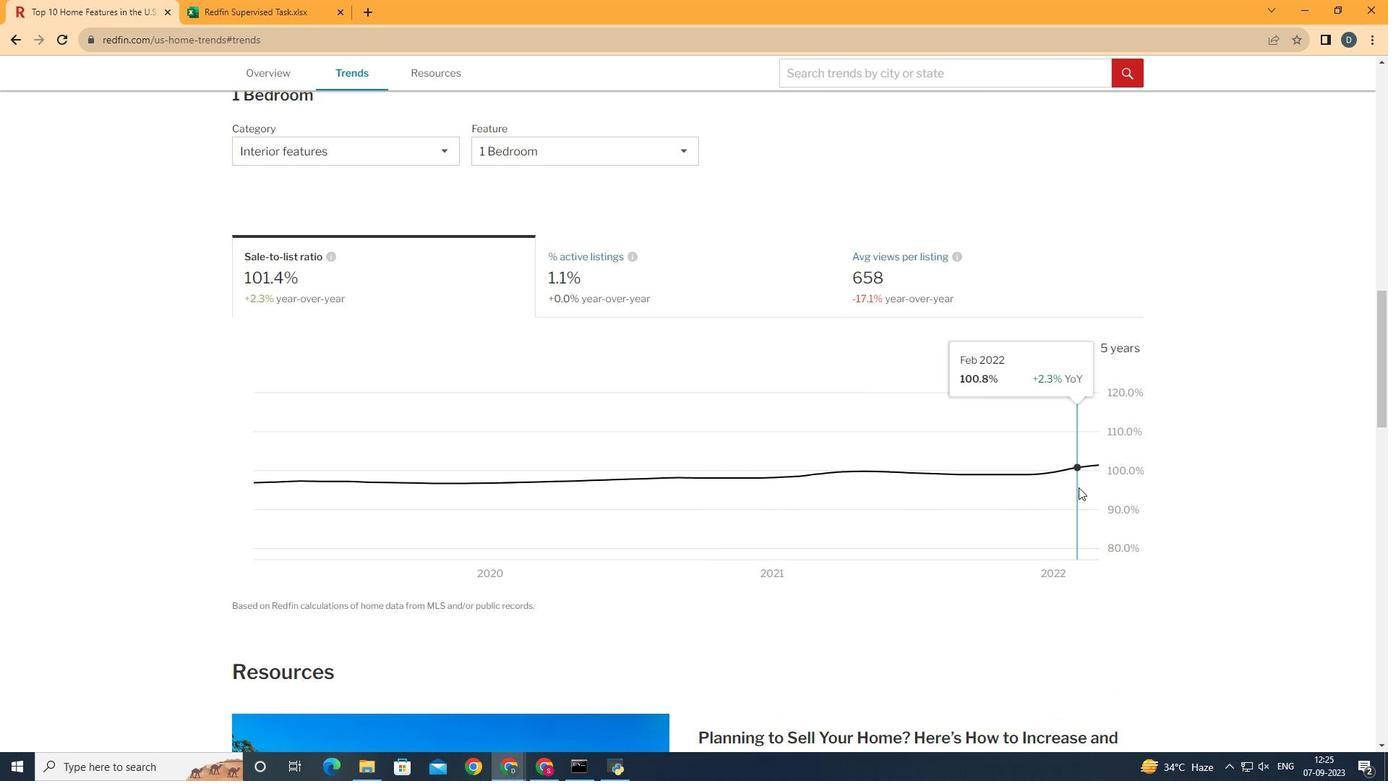 
